 Task: Search round trip flight ticket for 5 adults, 1 child, 2 infants in seat and 1 infant on lap in business from Seattle/tacoma(seatac): Seattle-tacoma International Airport to Raleigh: Raleigh-durham International Airport on 8-5-2023 and return on 8-7-2023. Choice of flights is Emirates. Number of bags: 1 carry on bag. Price is upto 76000. Outbound departure time preference is 14:30.
Action: Mouse moved to (268, 269)
Screenshot: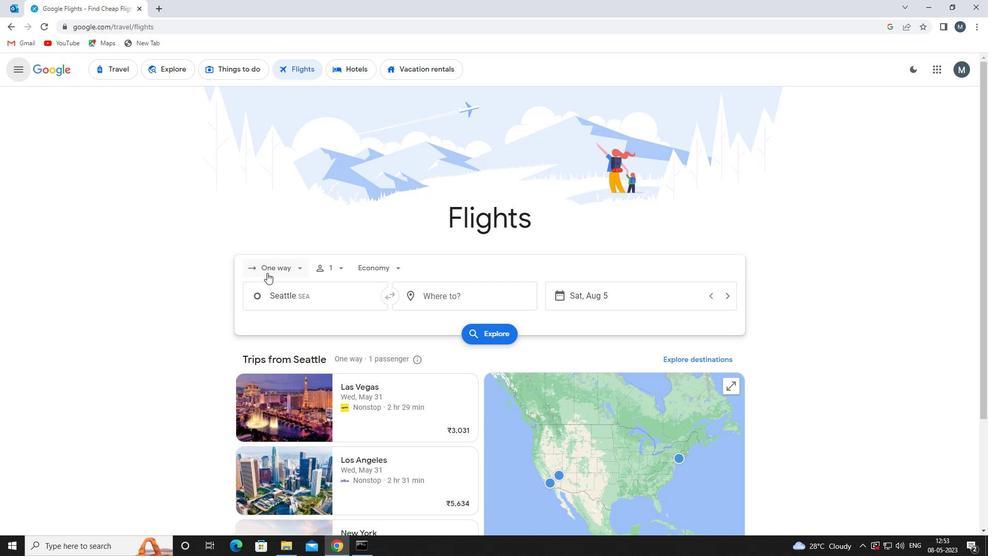 
Action: Mouse pressed left at (268, 269)
Screenshot: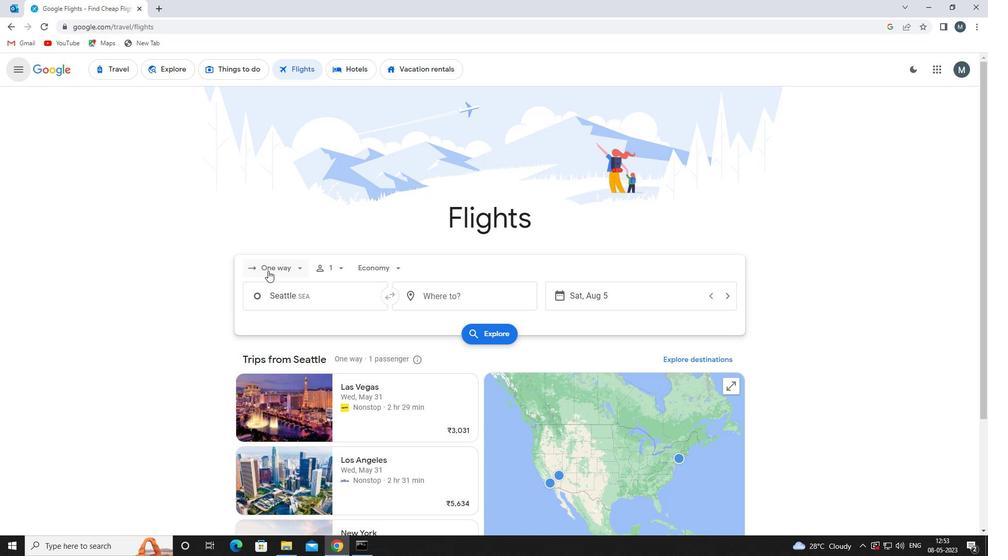 
Action: Mouse moved to (288, 289)
Screenshot: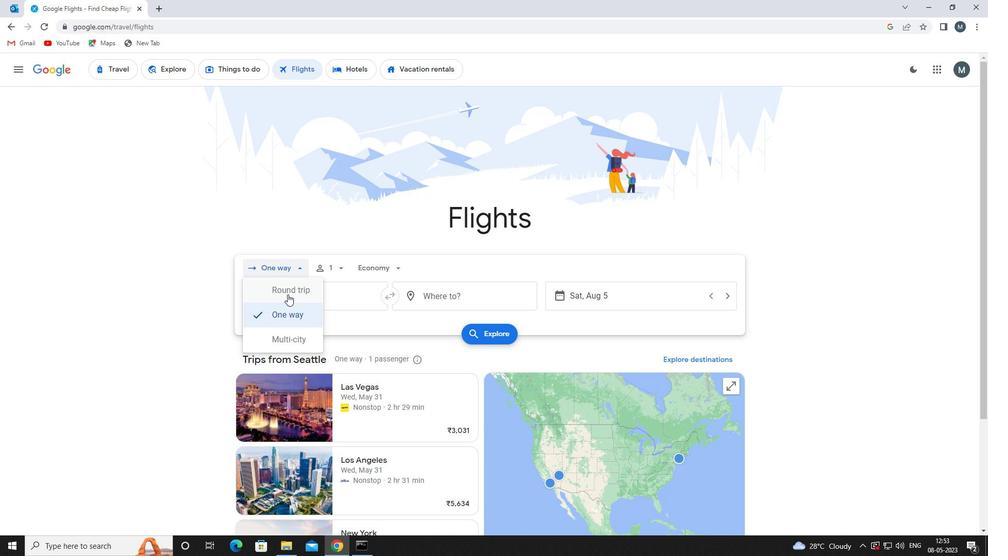 
Action: Mouse pressed left at (288, 289)
Screenshot: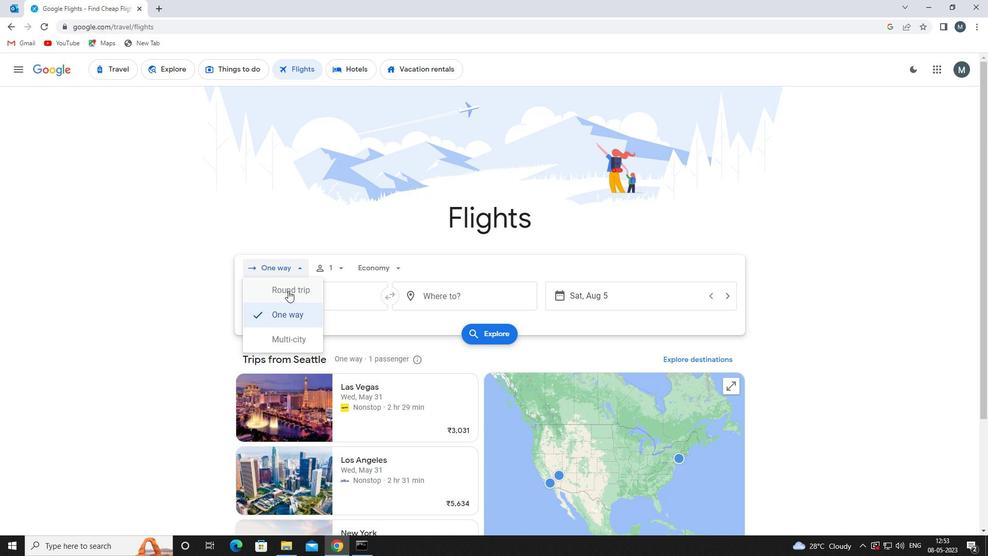 
Action: Mouse moved to (343, 265)
Screenshot: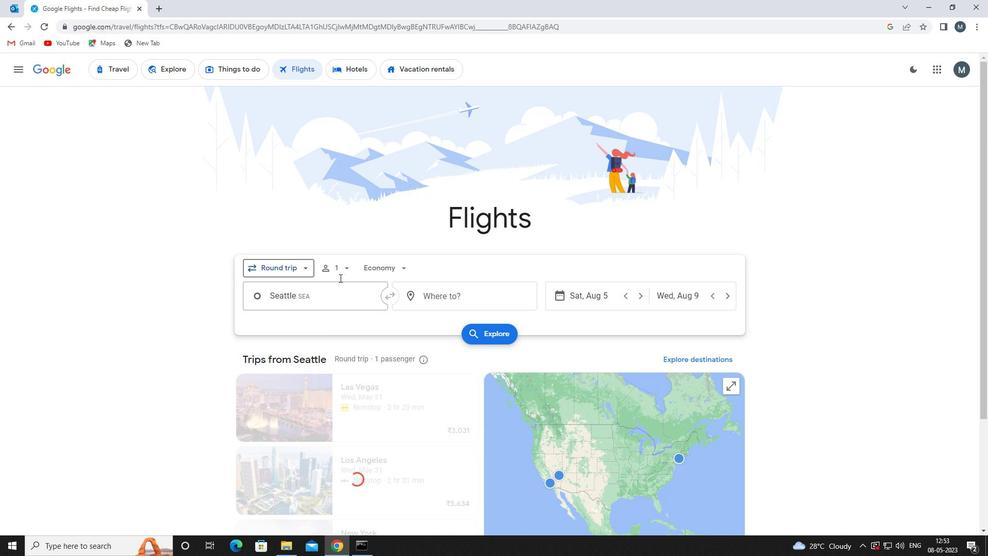 
Action: Mouse pressed left at (343, 265)
Screenshot: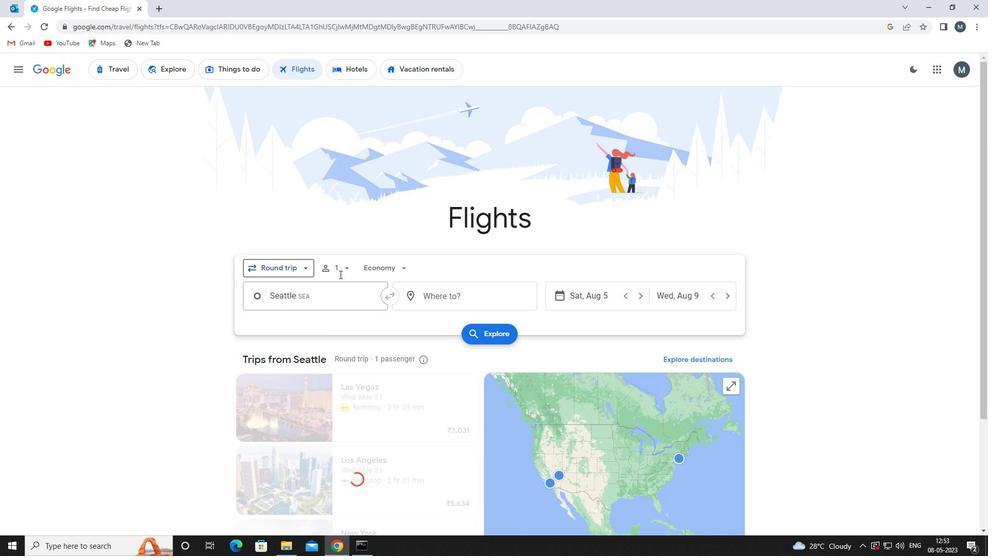 
Action: Mouse moved to (430, 296)
Screenshot: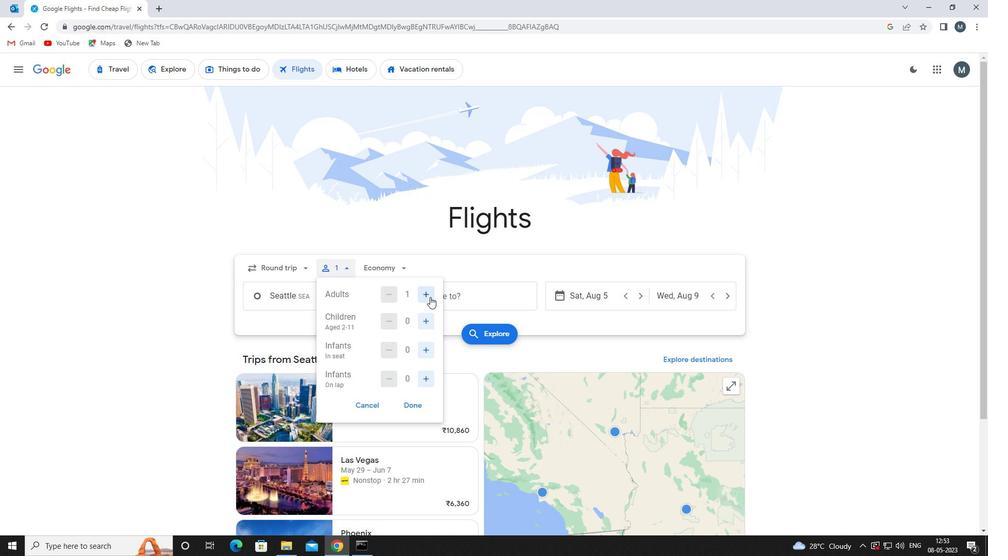 
Action: Mouse pressed left at (430, 296)
Screenshot: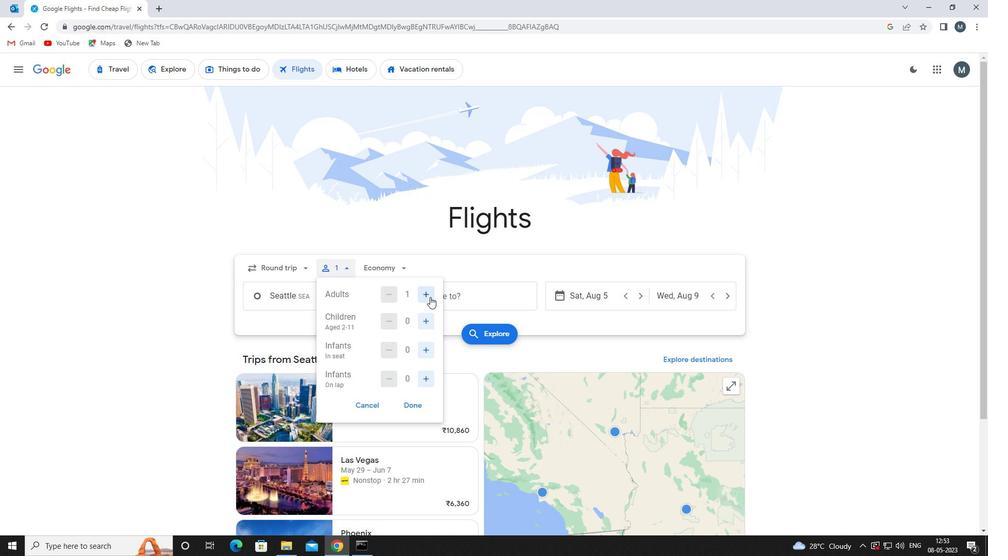 
Action: Mouse pressed left at (430, 296)
Screenshot: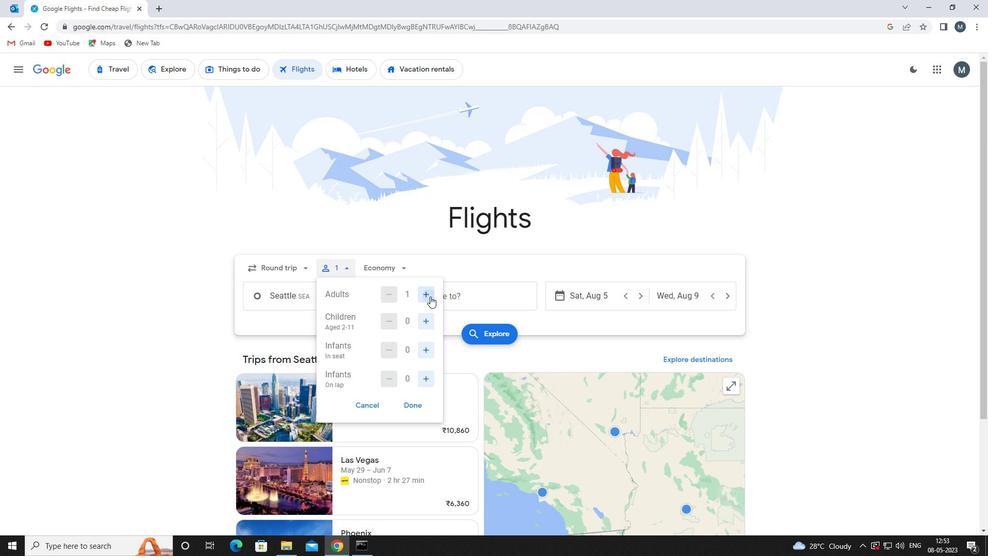 
Action: Mouse pressed left at (430, 296)
Screenshot: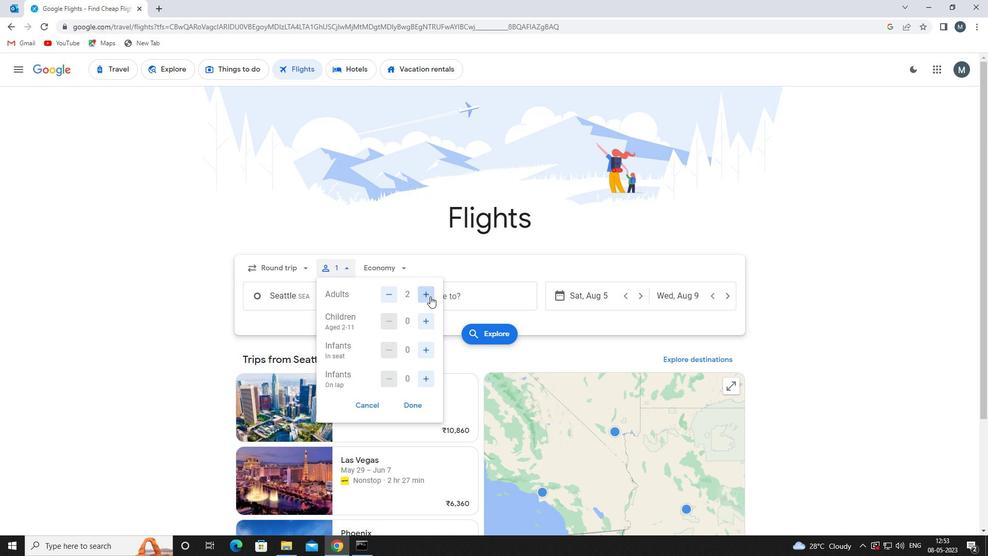 
Action: Mouse pressed left at (430, 296)
Screenshot: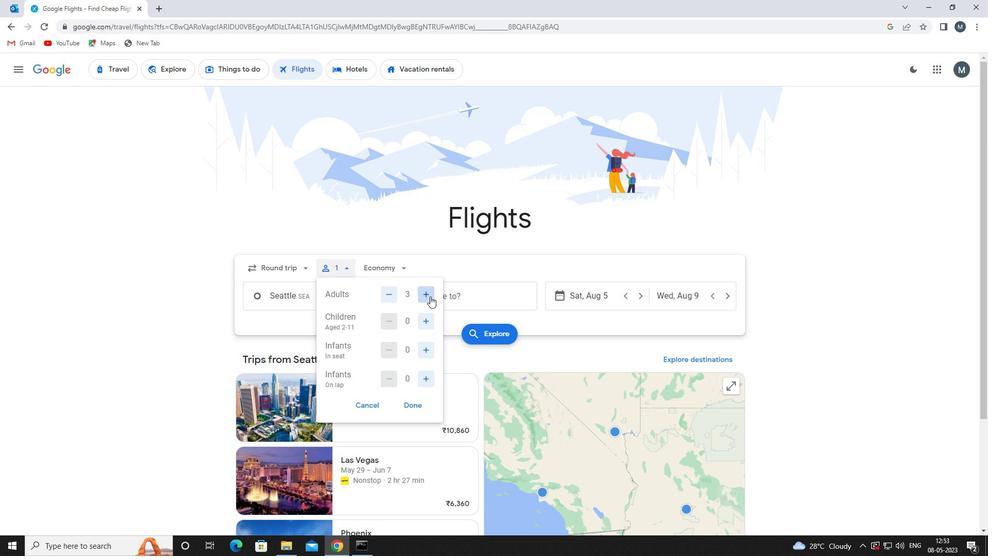 
Action: Mouse moved to (426, 322)
Screenshot: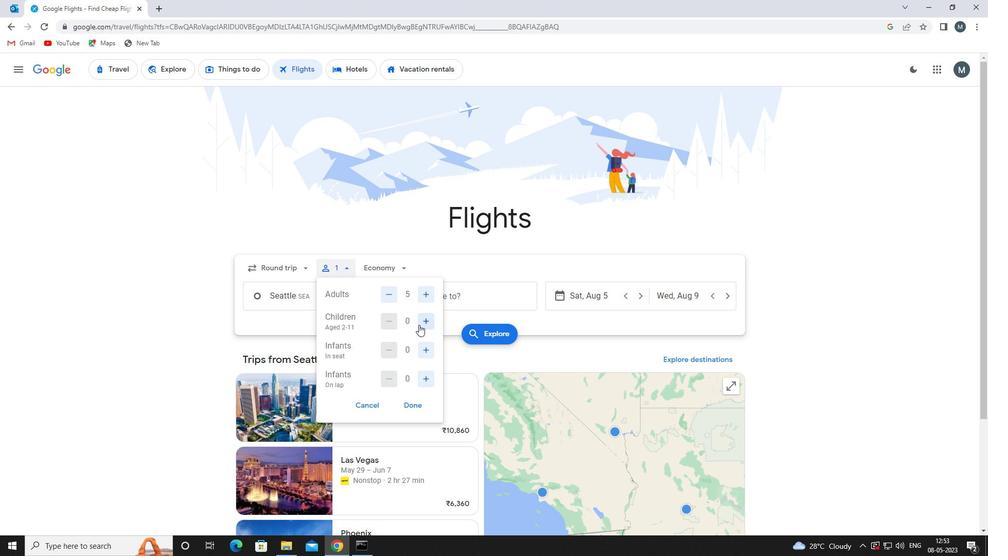 
Action: Mouse pressed left at (426, 322)
Screenshot: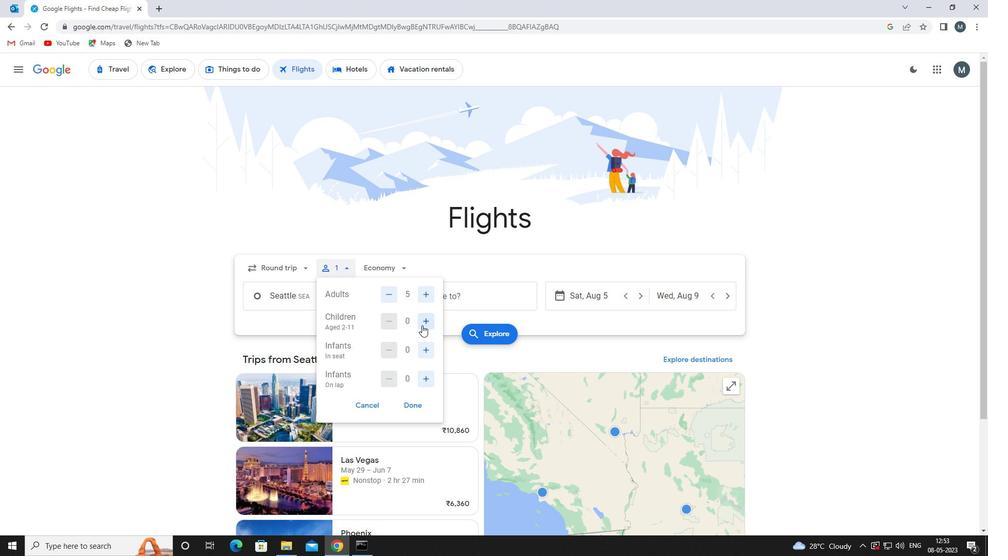 
Action: Mouse moved to (424, 344)
Screenshot: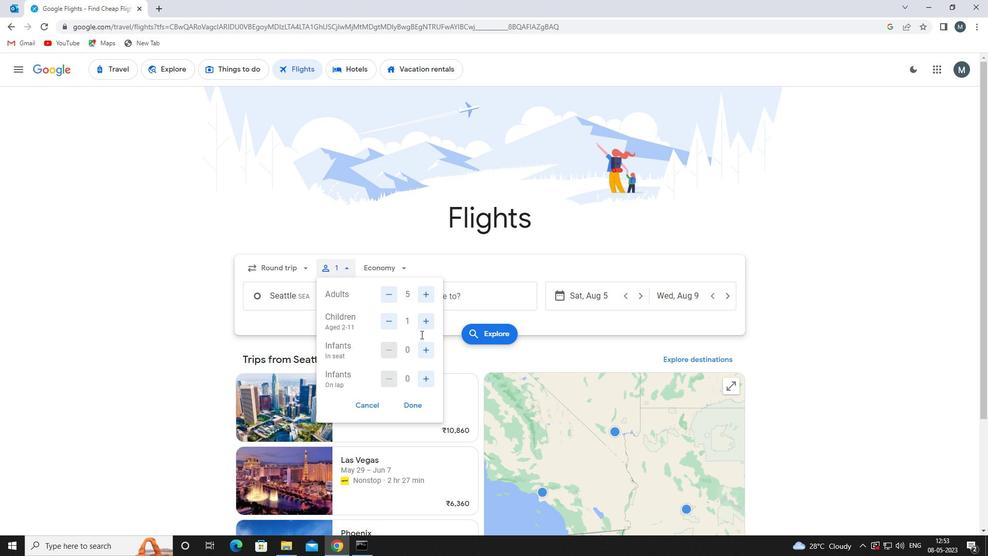 
Action: Mouse pressed left at (424, 344)
Screenshot: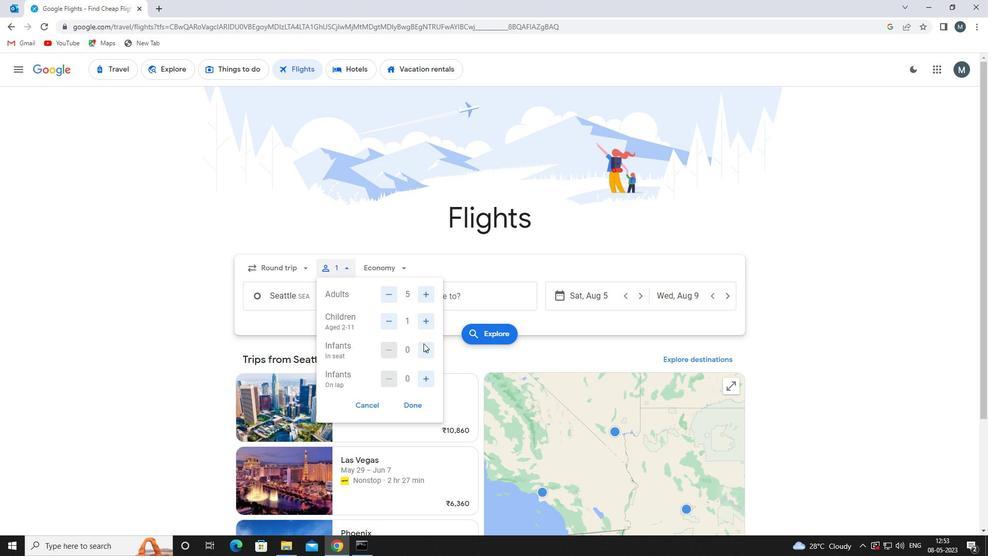 
Action: Mouse pressed left at (424, 344)
Screenshot: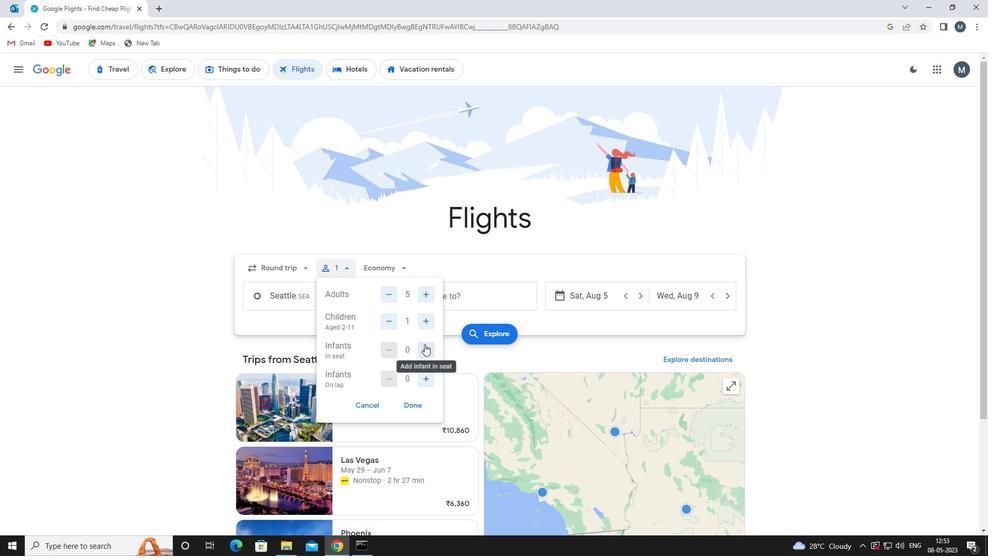 
Action: Mouse moved to (435, 377)
Screenshot: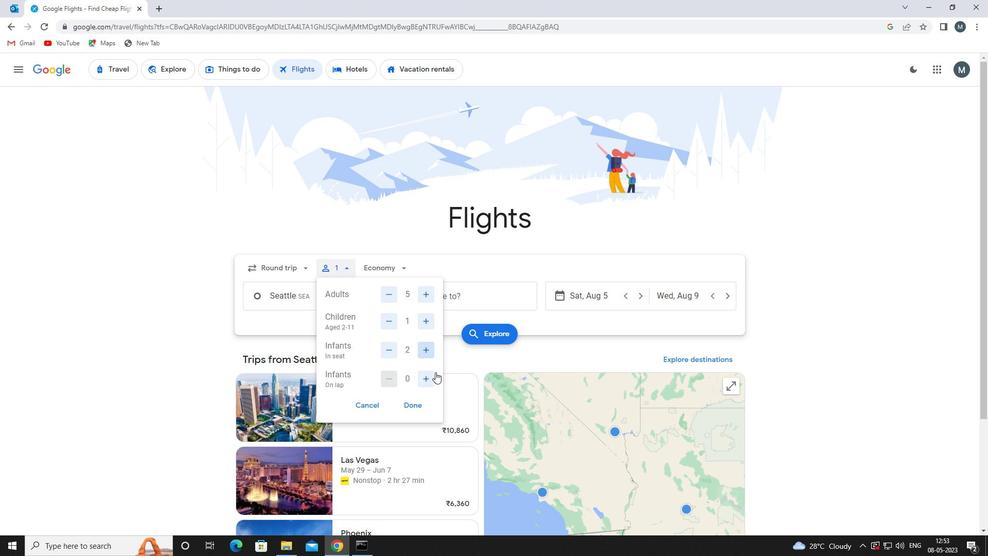 
Action: Mouse pressed left at (435, 377)
Screenshot: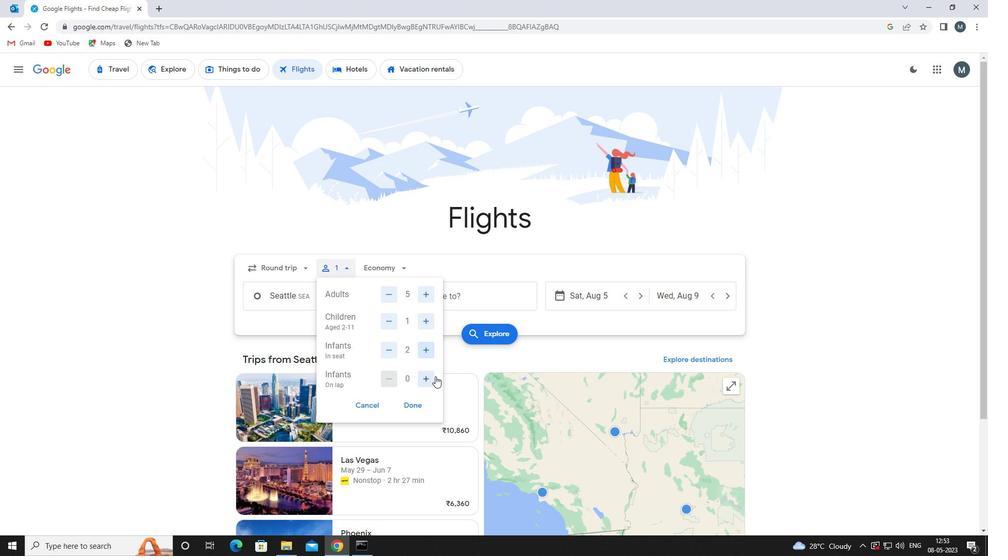 
Action: Mouse moved to (418, 407)
Screenshot: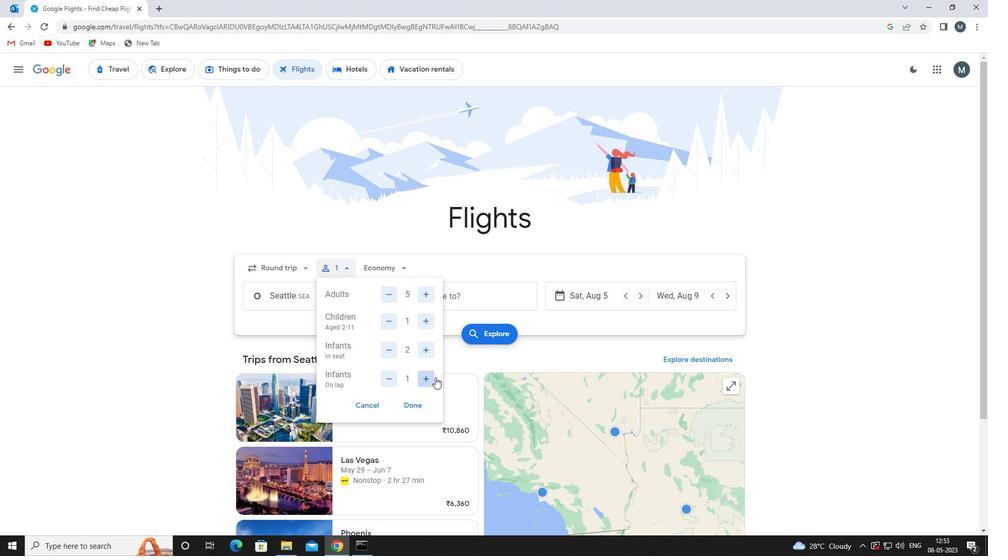 
Action: Mouse pressed left at (418, 407)
Screenshot: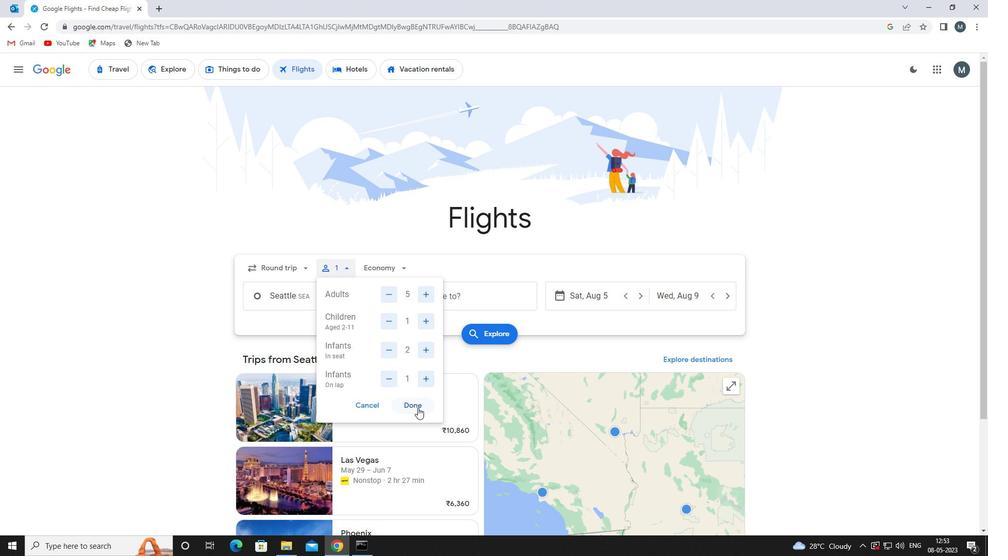 
Action: Mouse moved to (393, 267)
Screenshot: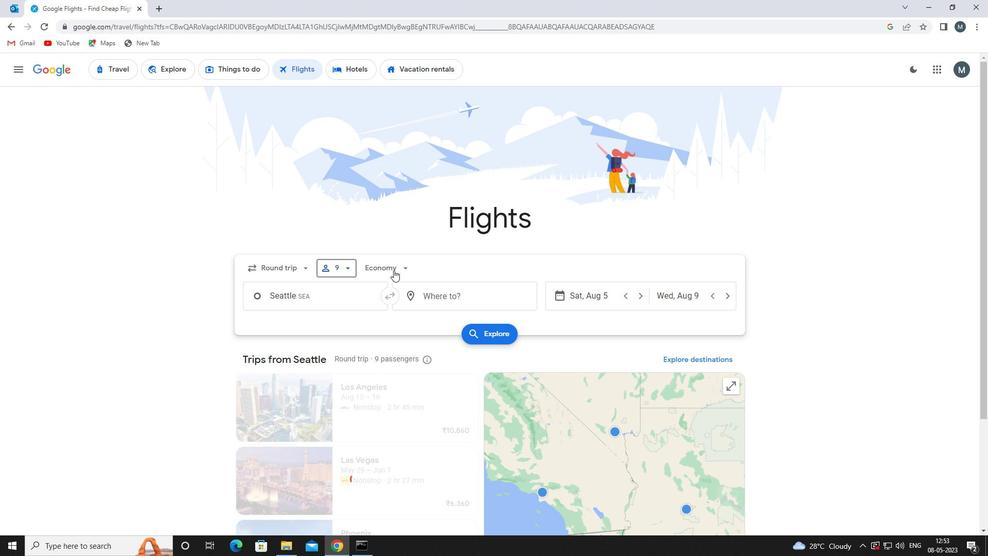 
Action: Mouse pressed left at (393, 267)
Screenshot: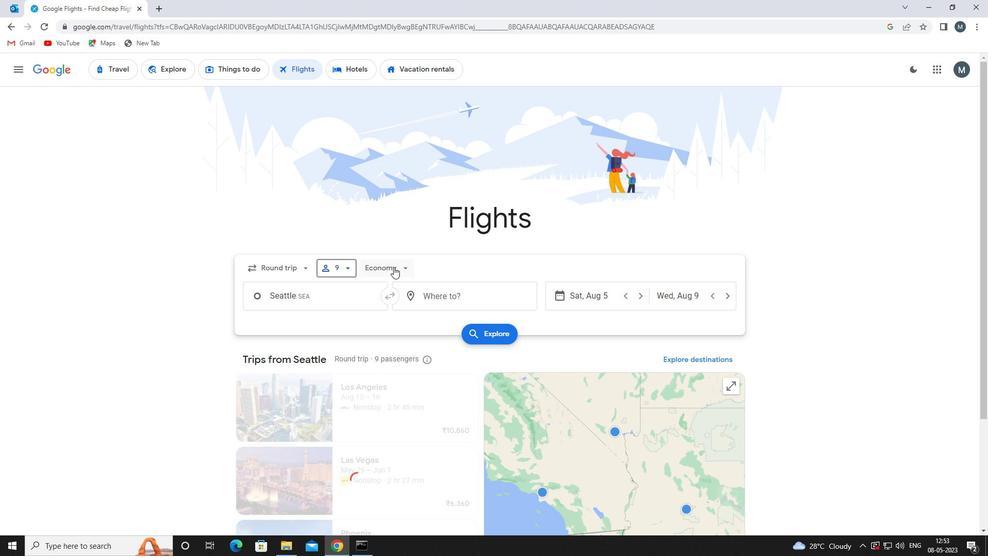 
Action: Mouse moved to (409, 338)
Screenshot: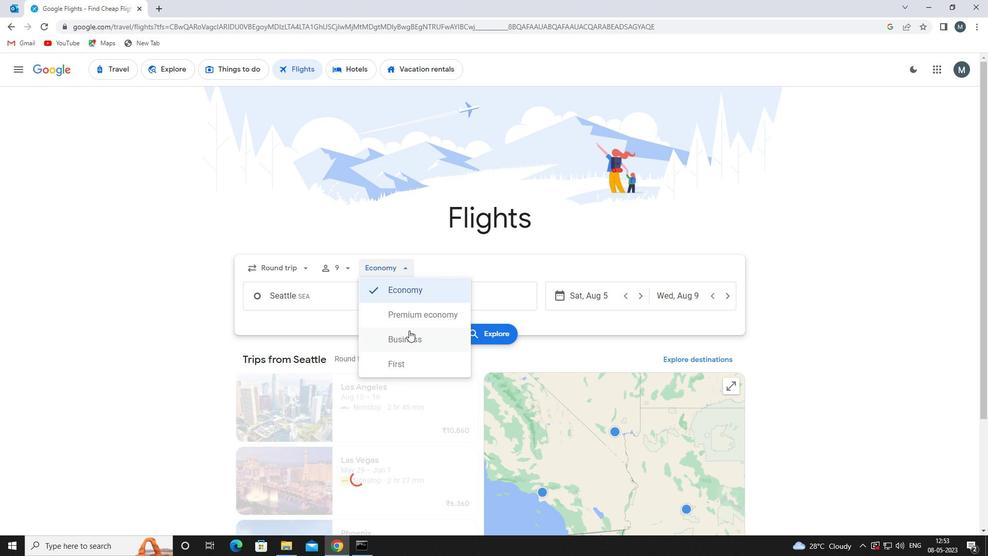 
Action: Mouse pressed left at (409, 338)
Screenshot: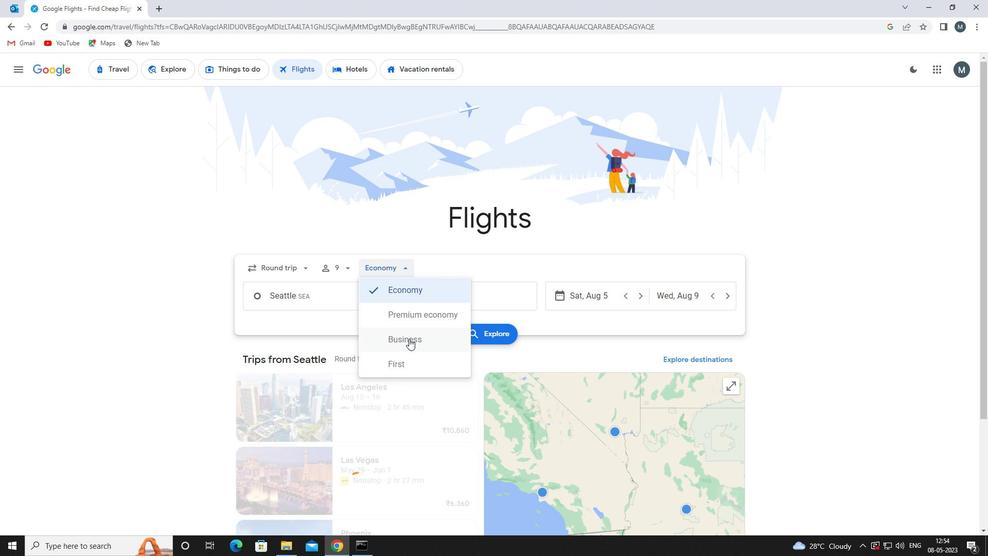 
Action: Mouse moved to (331, 300)
Screenshot: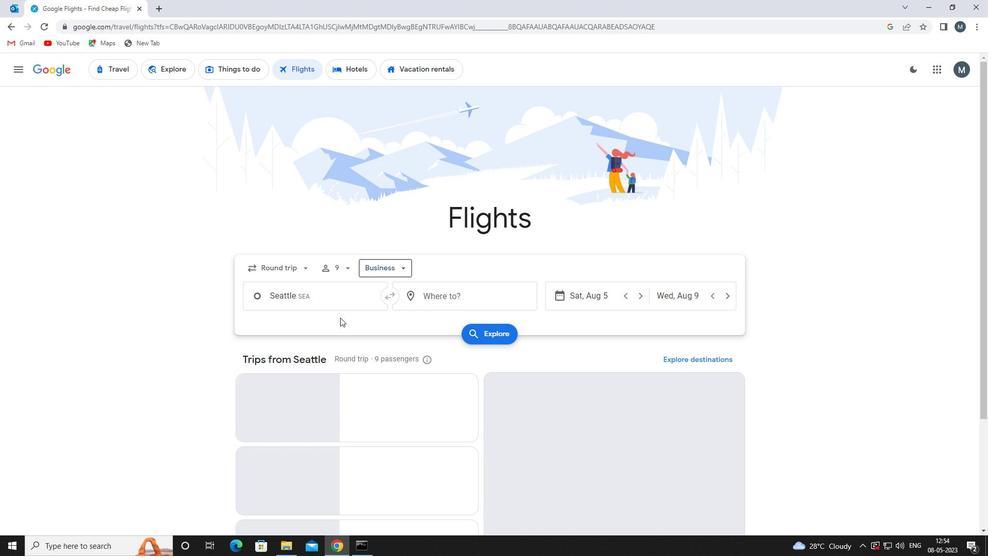
Action: Mouse pressed left at (331, 300)
Screenshot: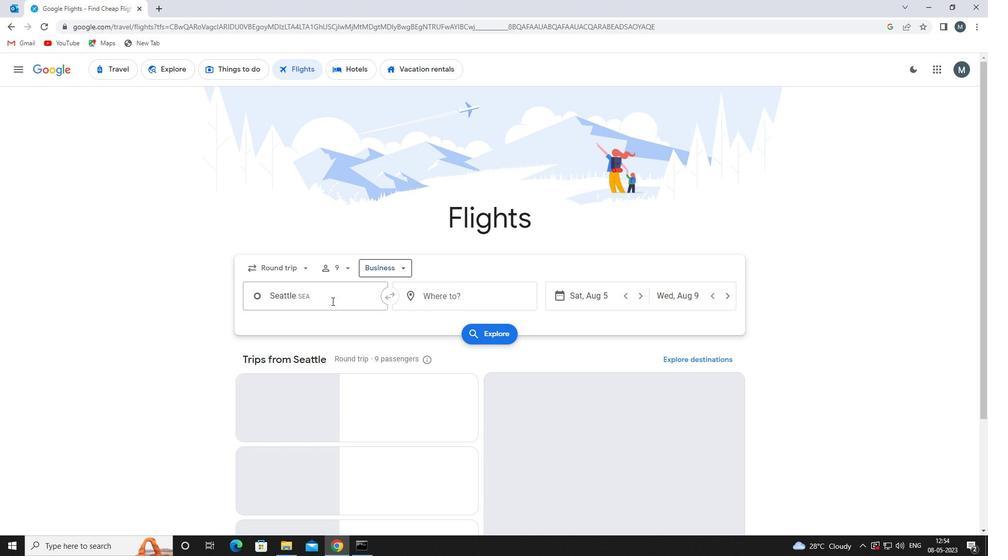 
Action: Mouse moved to (349, 350)
Screenshot: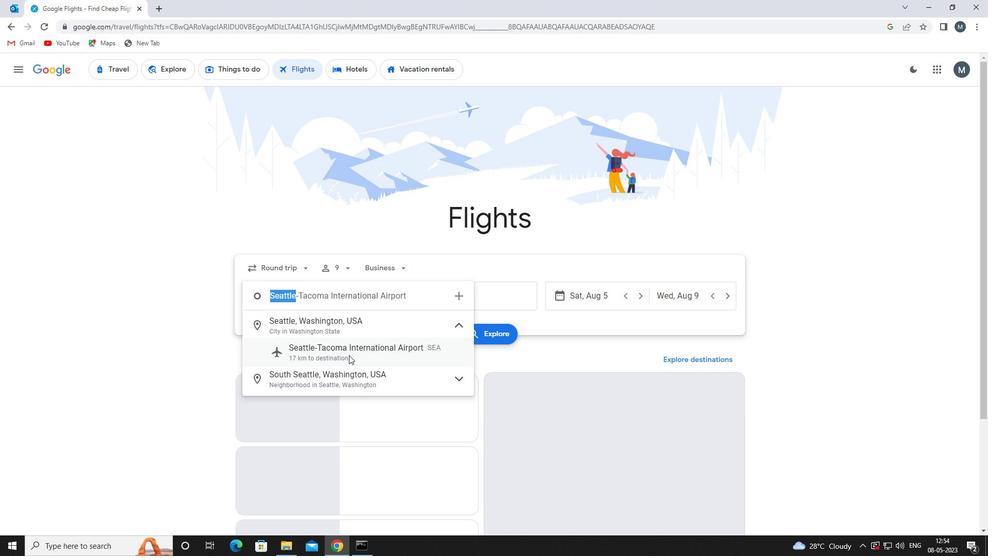 
Action: Mouse pressed left at (349, 350)
Screenshot: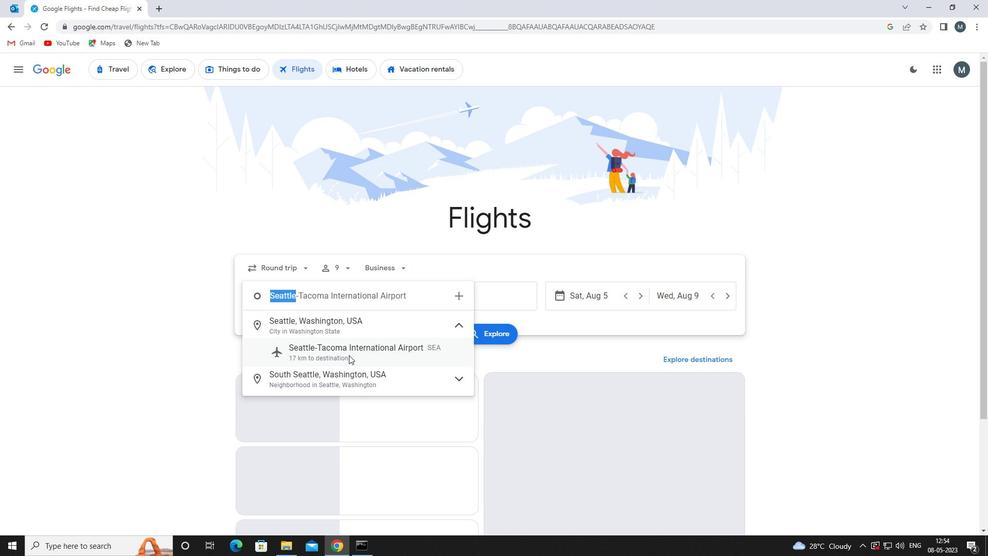 
Action: Mouse moved to (442, 299)
Screenshot: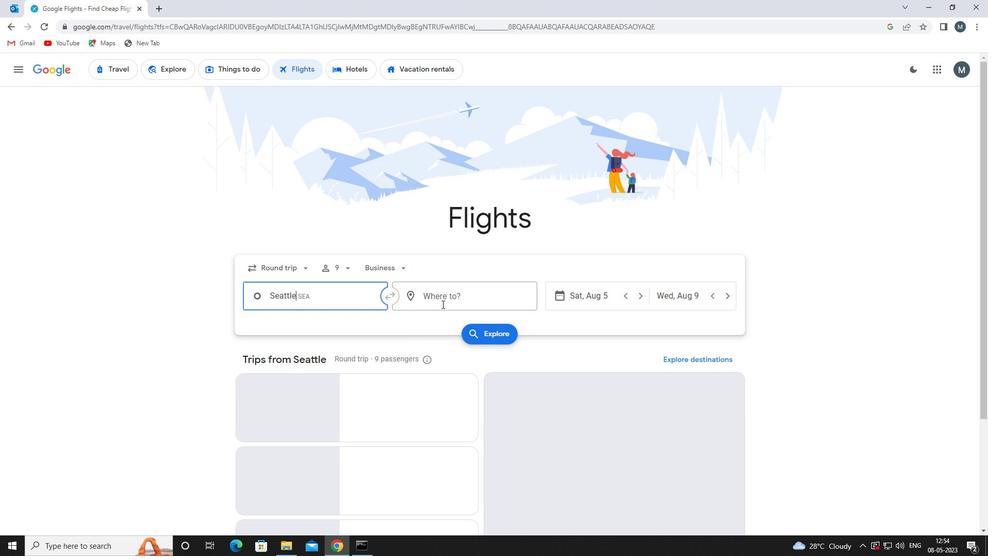 
Action: Mouse pressed left at (442, 299)
Screenshot: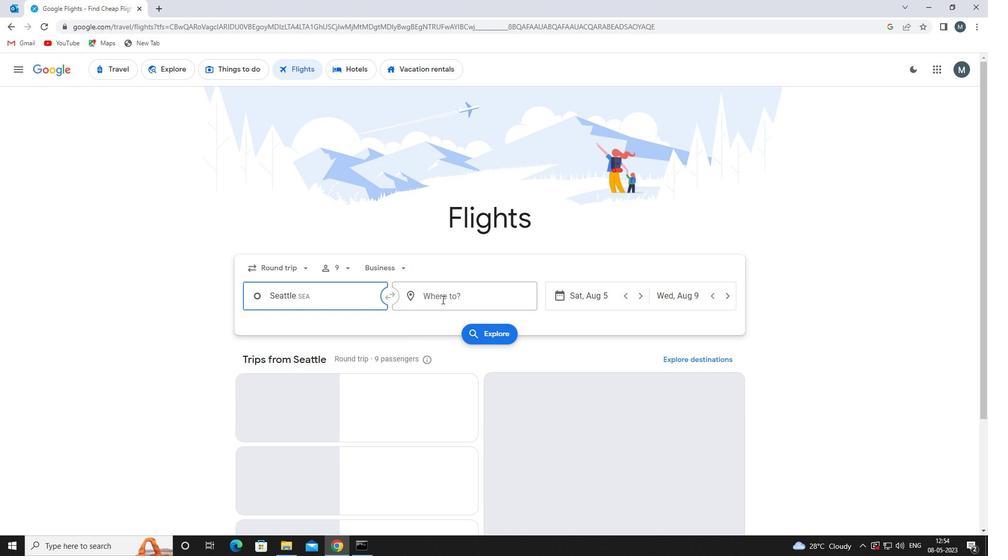 
Action: Key pressed rdu
Screenshot: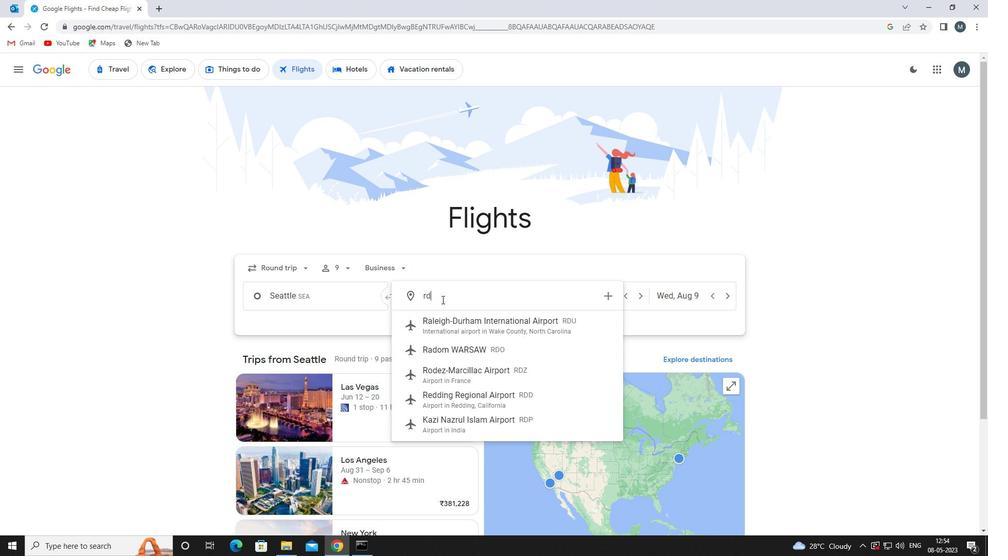 
Action: Mouse moved to (459, 328)
Screenshot: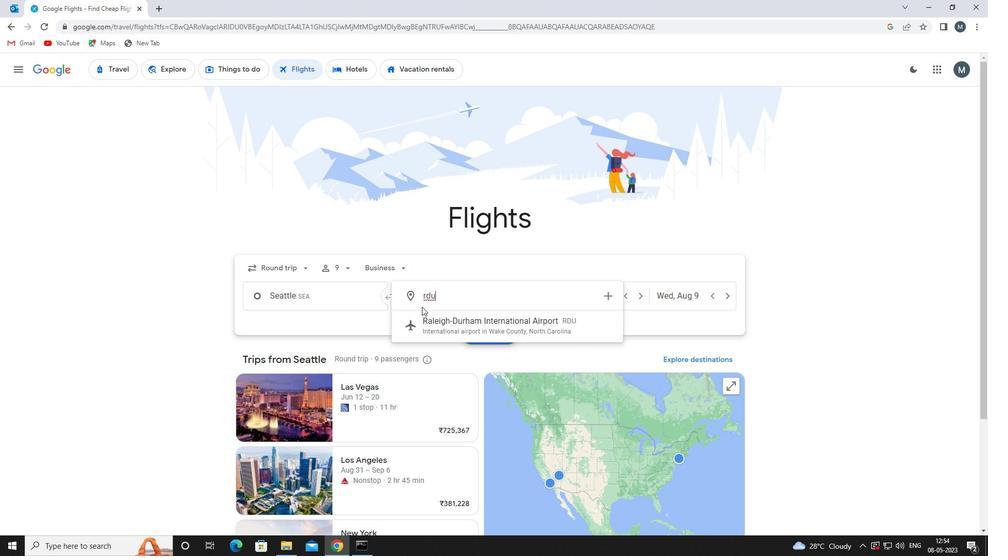 
Action: Mouse pressed left at (459, 328)
Screenshot: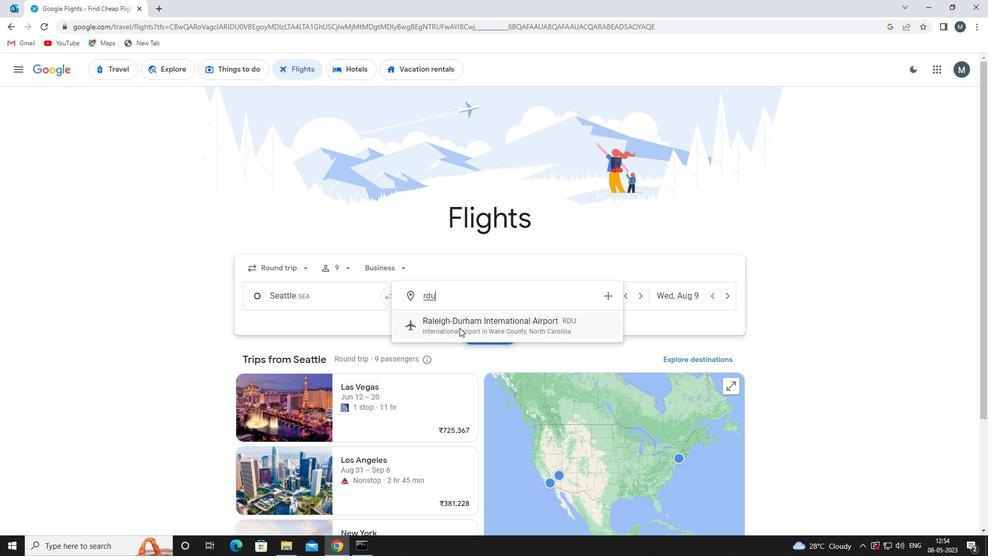 
Action: Mouse moved to (577, 296)
Screenshot: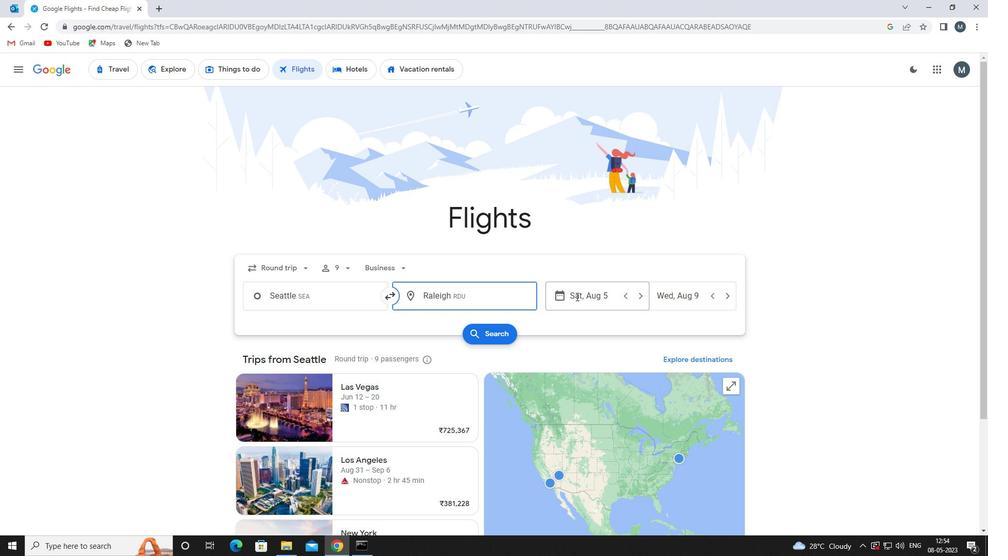 
Action: Mouse pressed left at (577, 296)
Screenshot: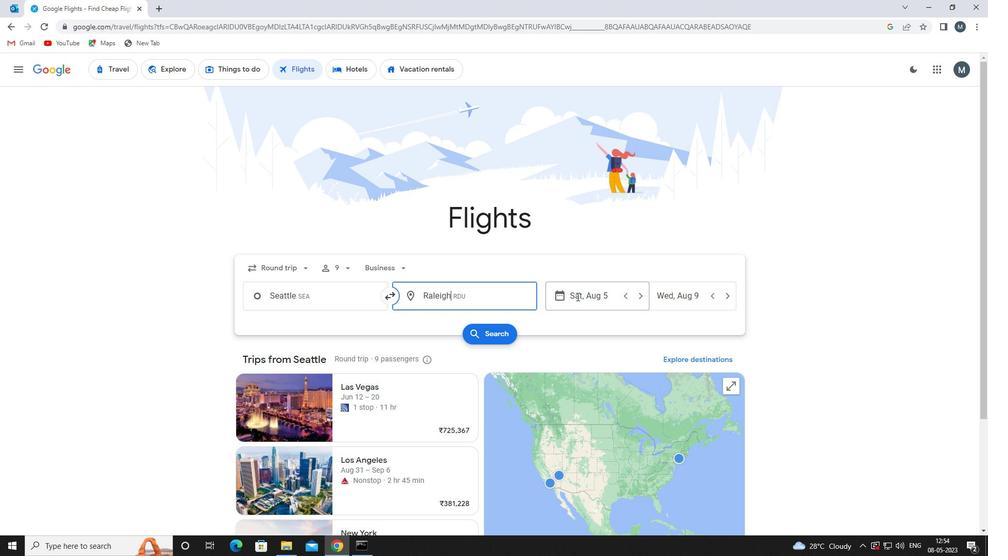 
Action: Mouse moved to (522, 349)
Screenshot: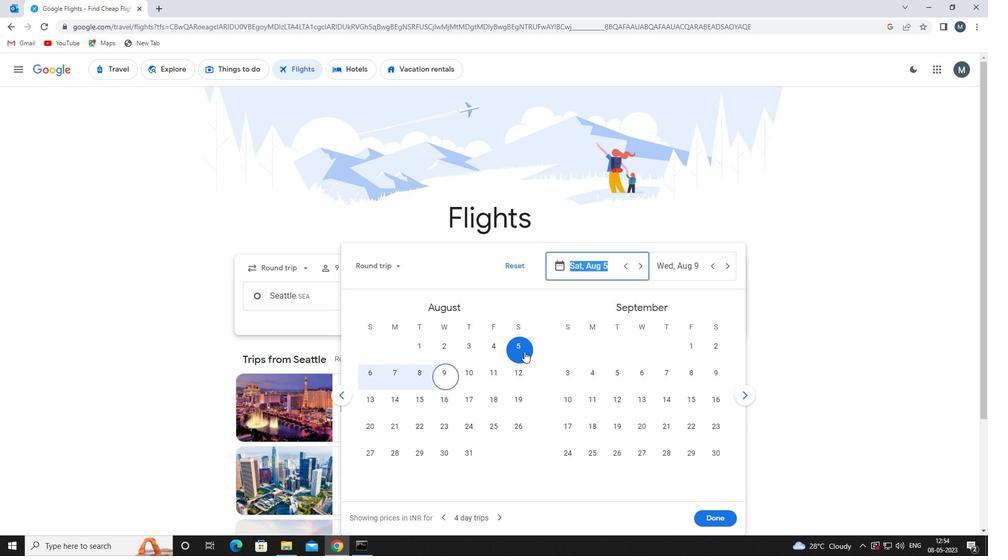 
Action: Mouse pressed left at (522, 349)
Screenshot: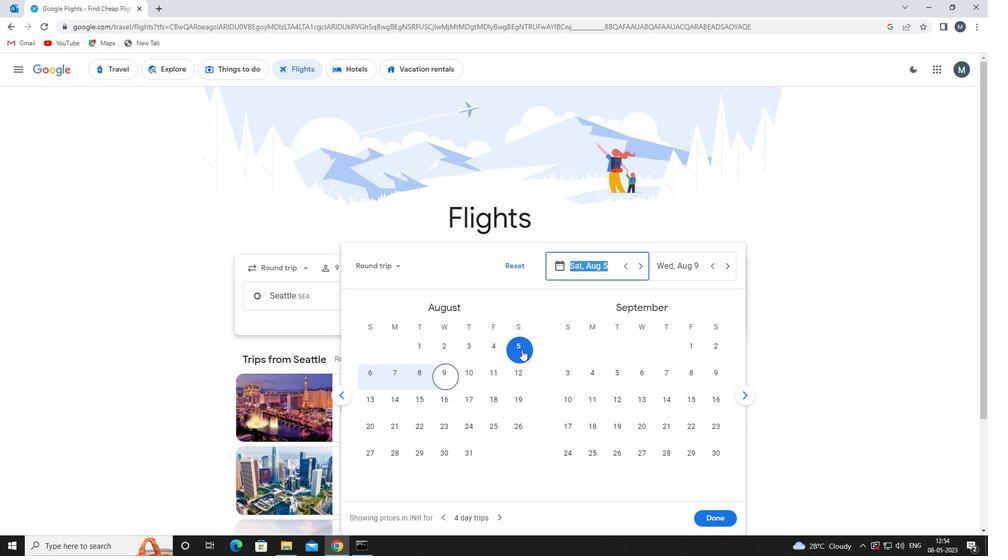 
Action: Mouse moved to (392, 373)
Screenshot: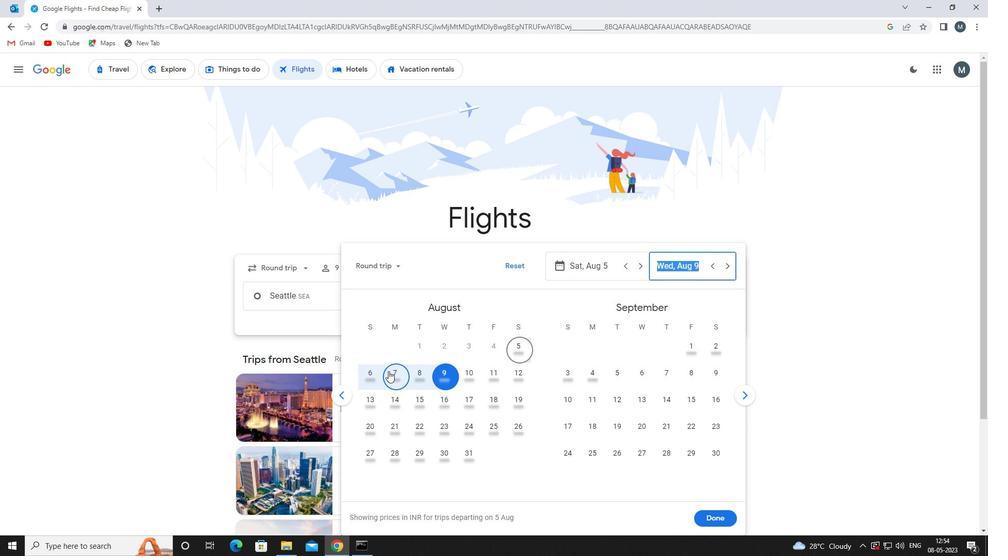 
Action: Mouse pressed left at (392, 373)
Screenshot: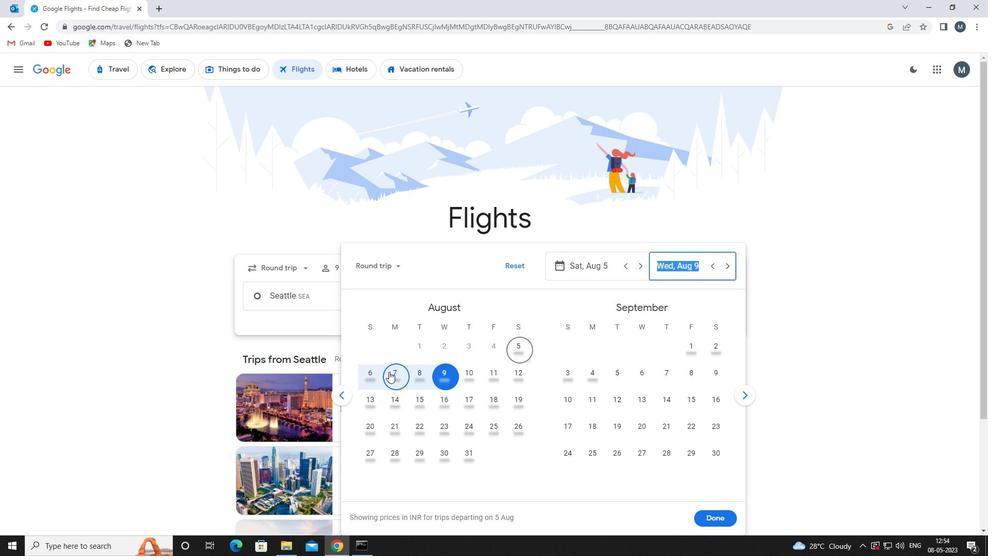 
Action: Mouse moved to (711, 512)
Screenshot: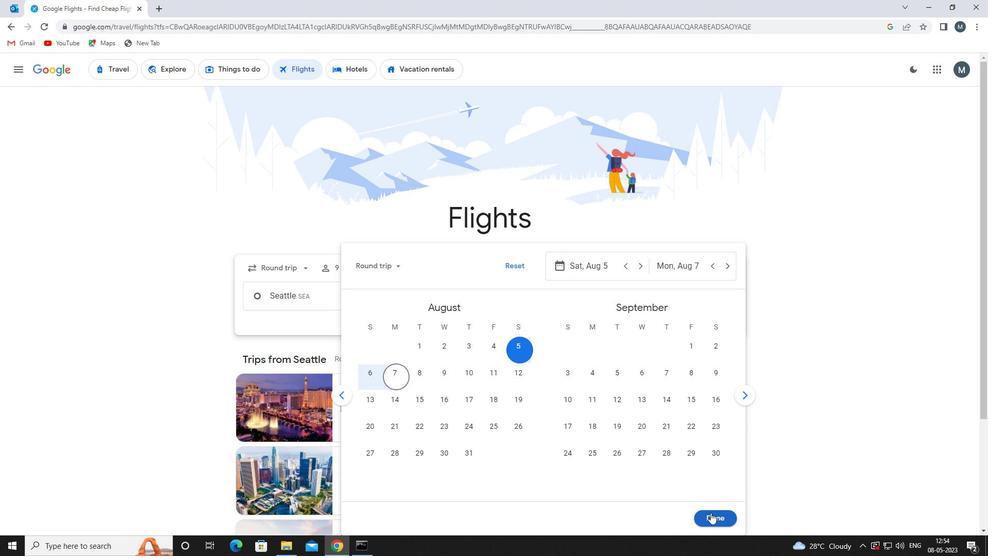 
Action: Mouse pressed left at (711, 512)
Screenshot: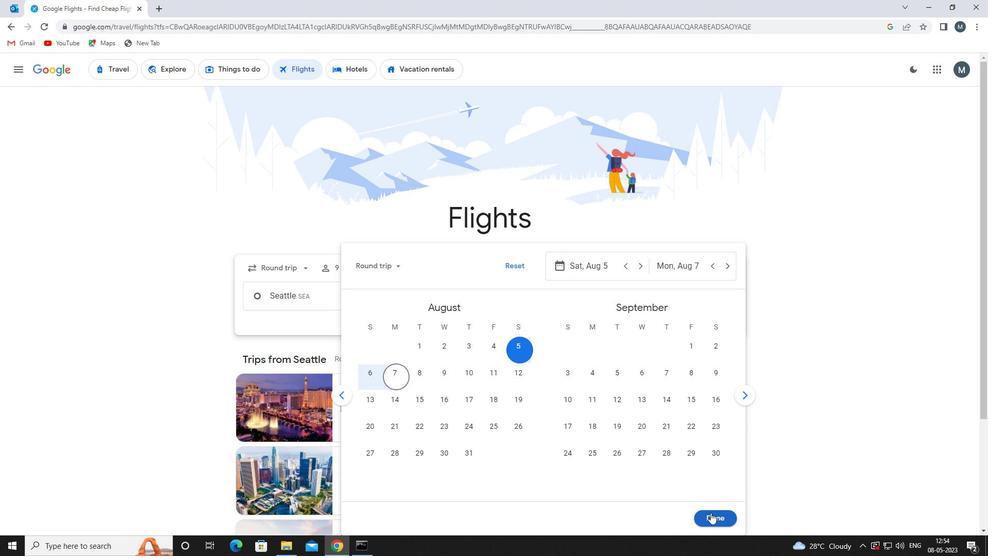 
Action: Mouse moved to (493, 334)
Screenshot: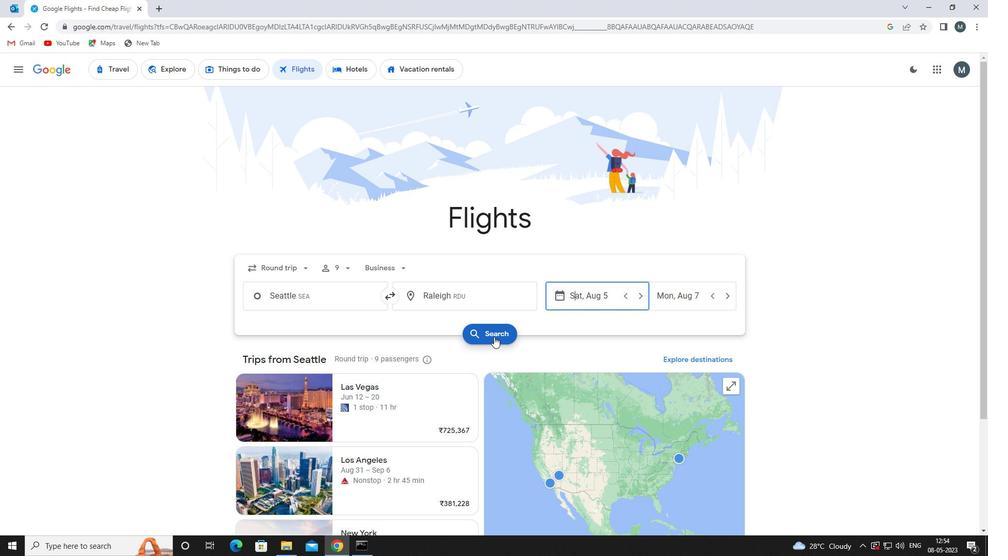 
Action: Mouse pressed left at (493, 334)
Screenshot: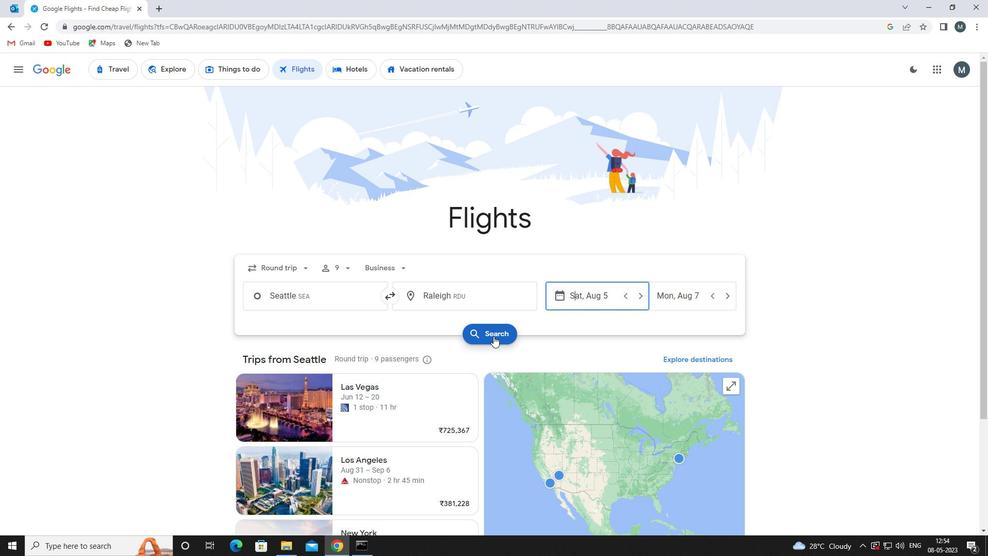 
Action: Mouse moved to (261, 158)
Screenshot: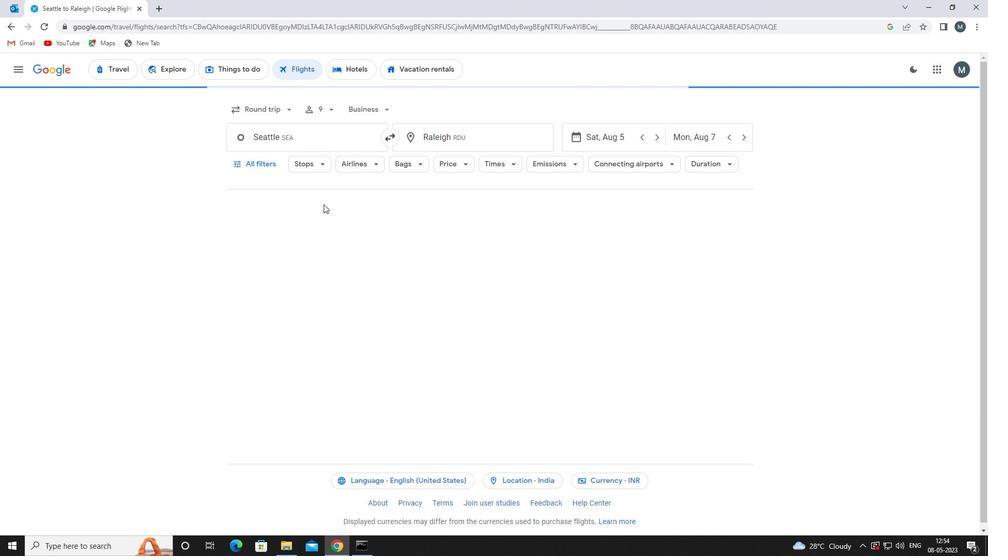 
Action: Mouse pressed left at (261, 158)
Screenshot: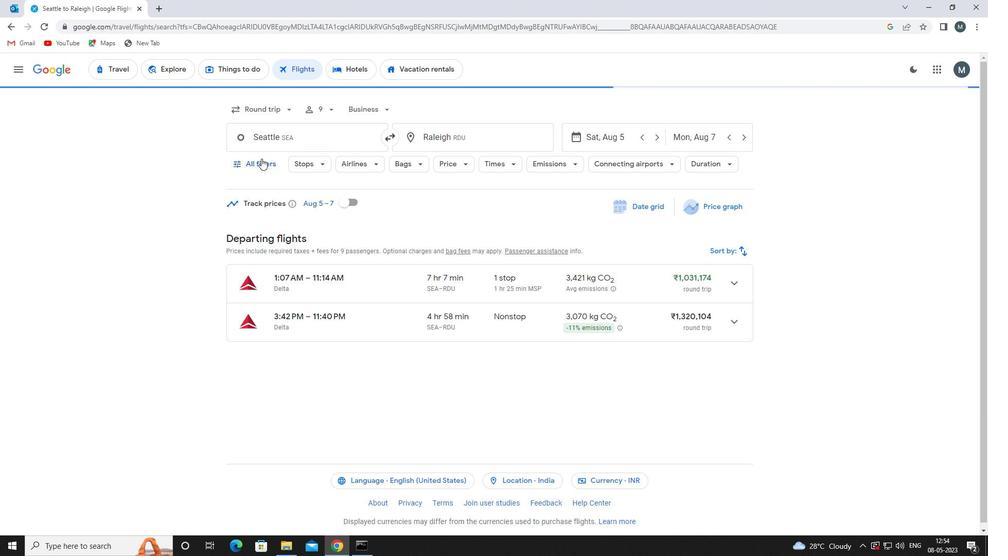 
Action: Mouse moved to (307, 249)
Screenshot: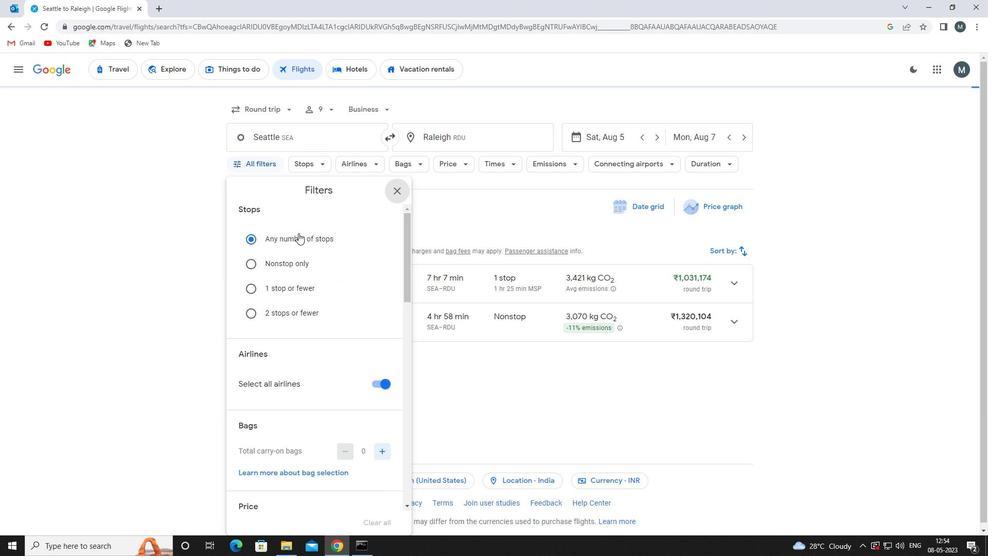 
Action: Mouse scrolled (307, 248) with delta (0, 0)
Screenshot: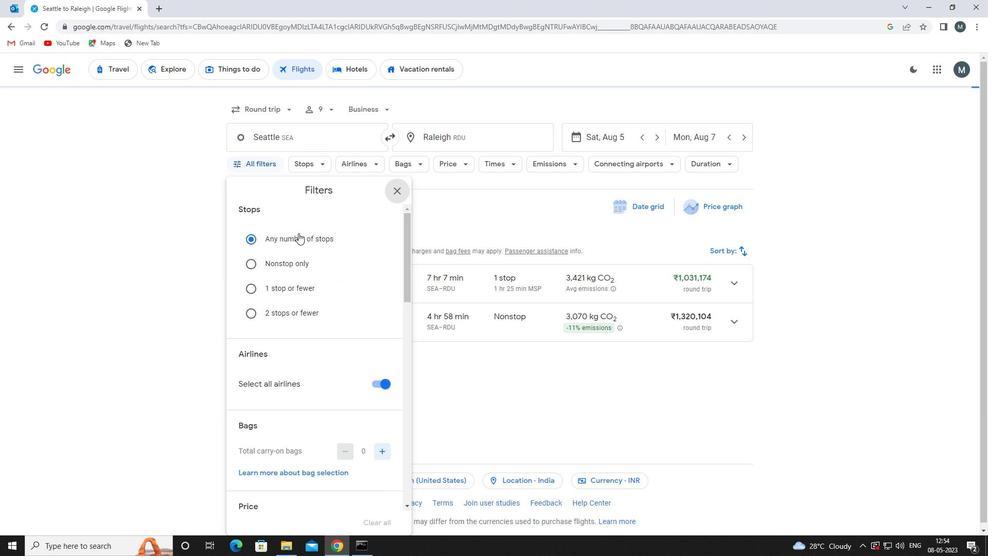 
Action: Mouse moved to (307, 253)
Screenshot: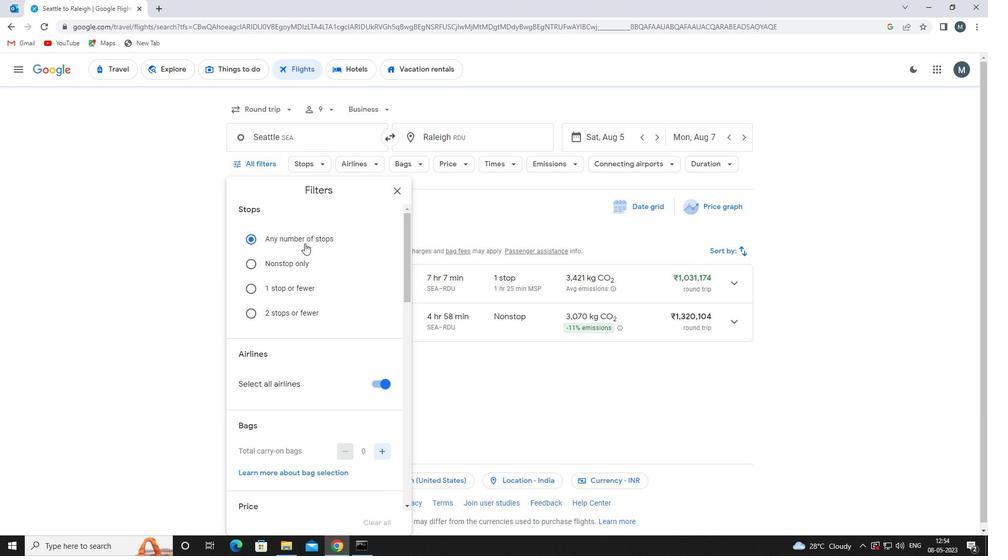 
Action: Mouse scrolled (307, 253) with delta (0, 0)
Screenshot: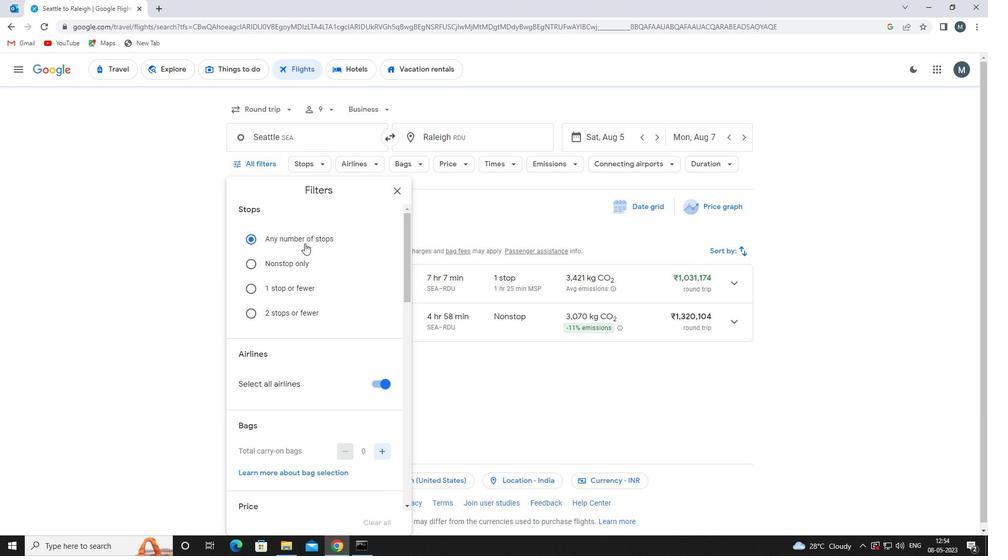 
Action: Mouse moved to (385, 283)
Screenshot: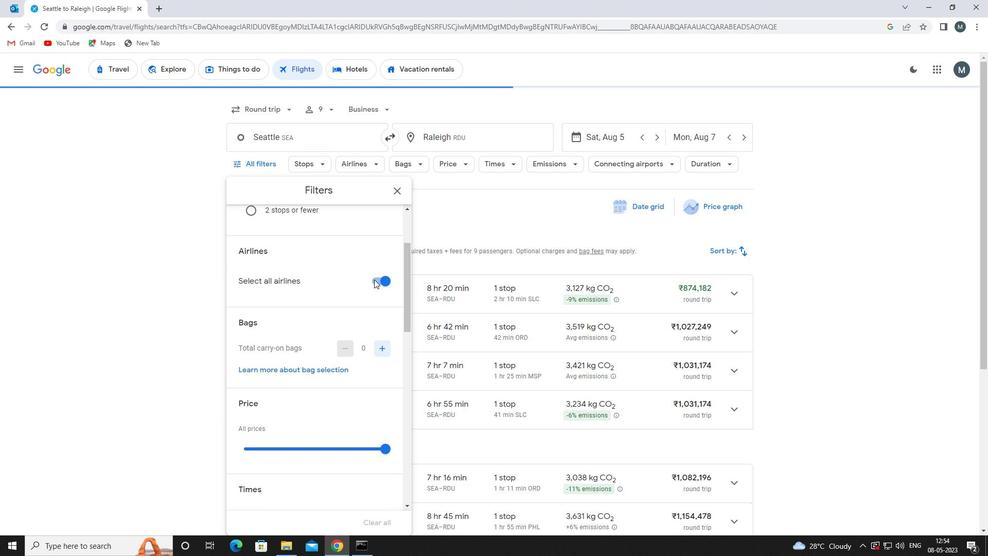 
Action: Mouse pressed left at (385, 283)
Screenshot: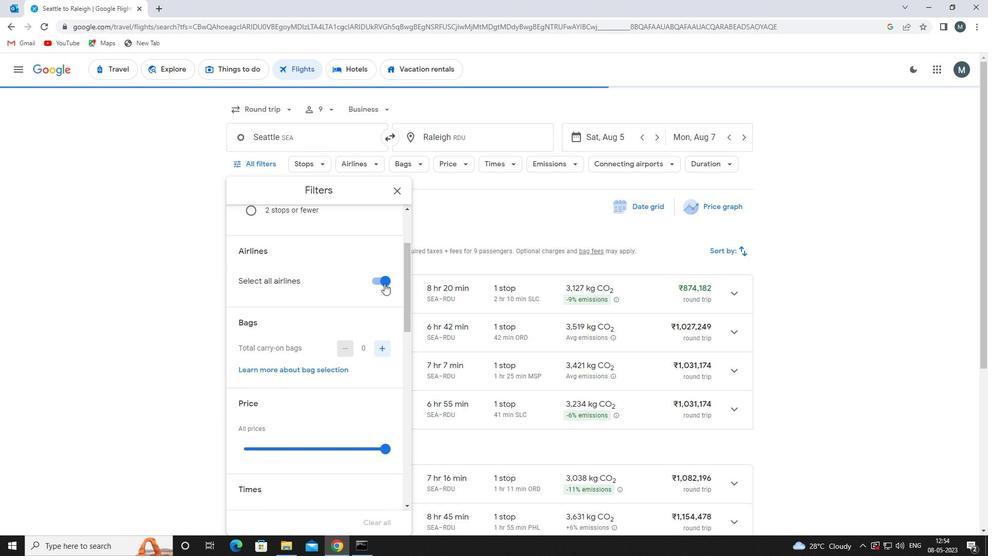 
Action: Mouse moved to (352, 285)
Screenshot: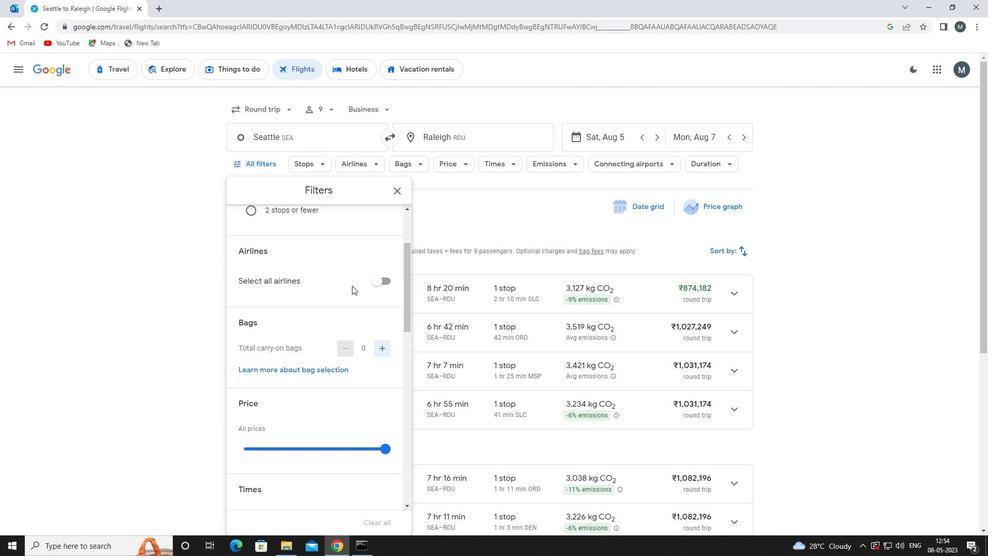 
Action: Mouse scrolled (352, 285) with delta (0, 0)
Screenshot: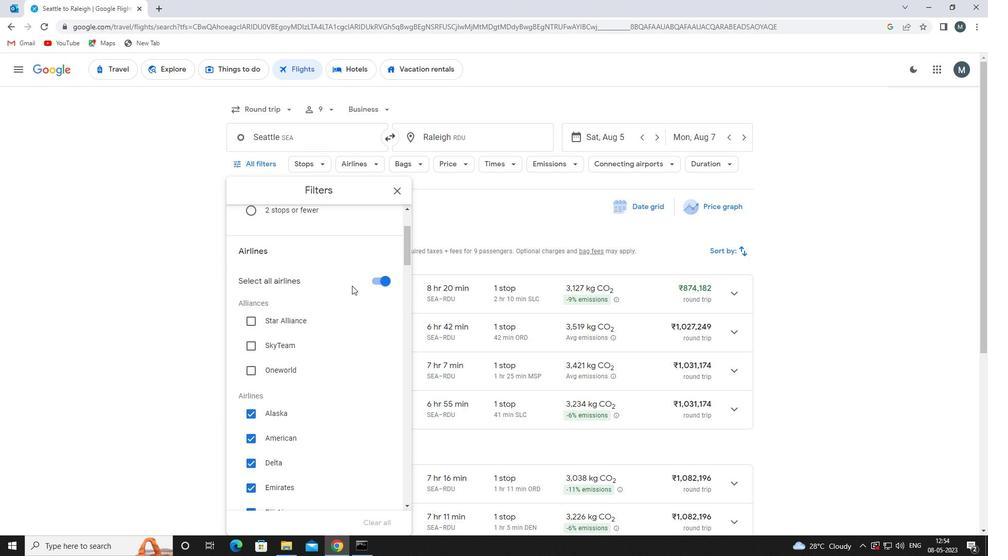 
Action: Mouse moved to (351, 286)
Screenshot: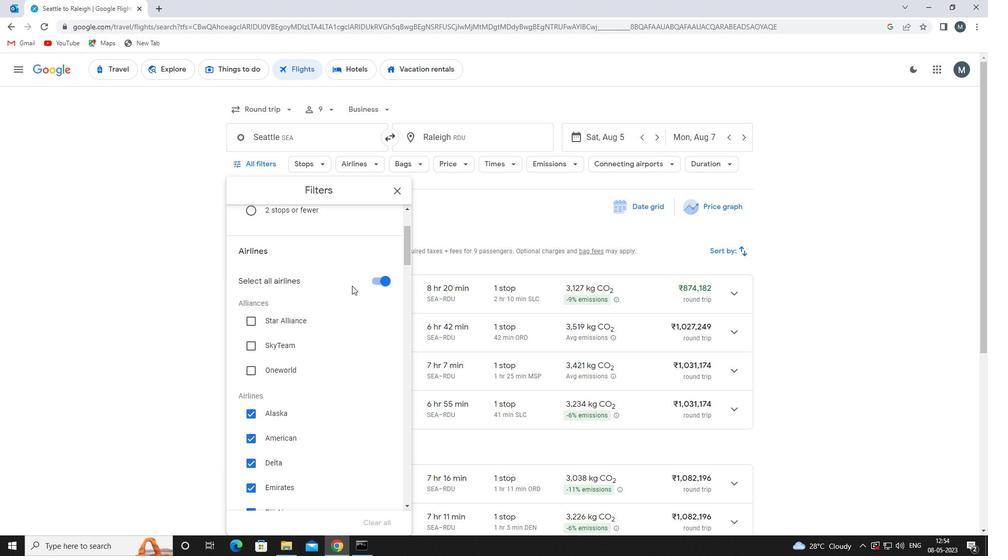 
Action: Mouse scrolled (351, 286) with delta (0, 0)
Screenshot: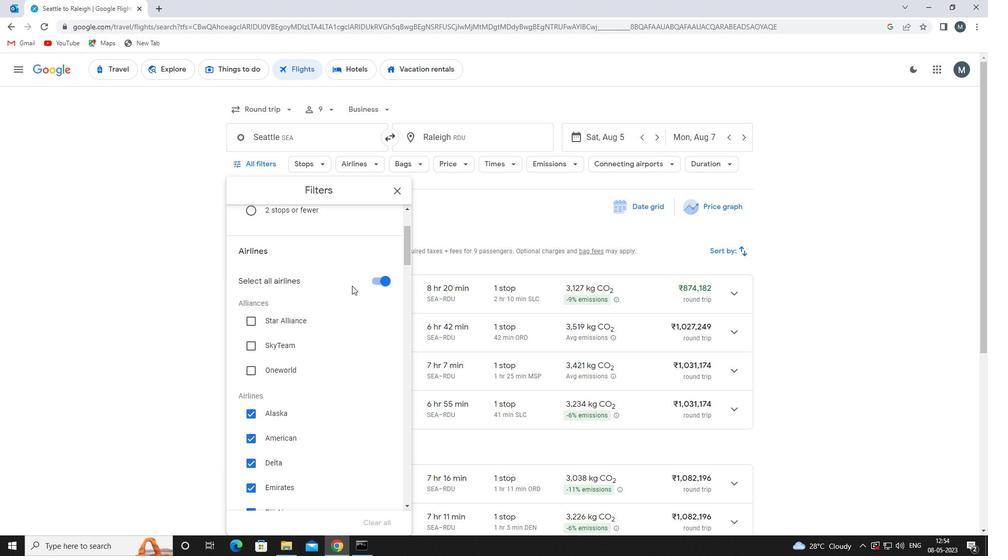 
Action: Mouse moved to (364, 251)
Screenshot: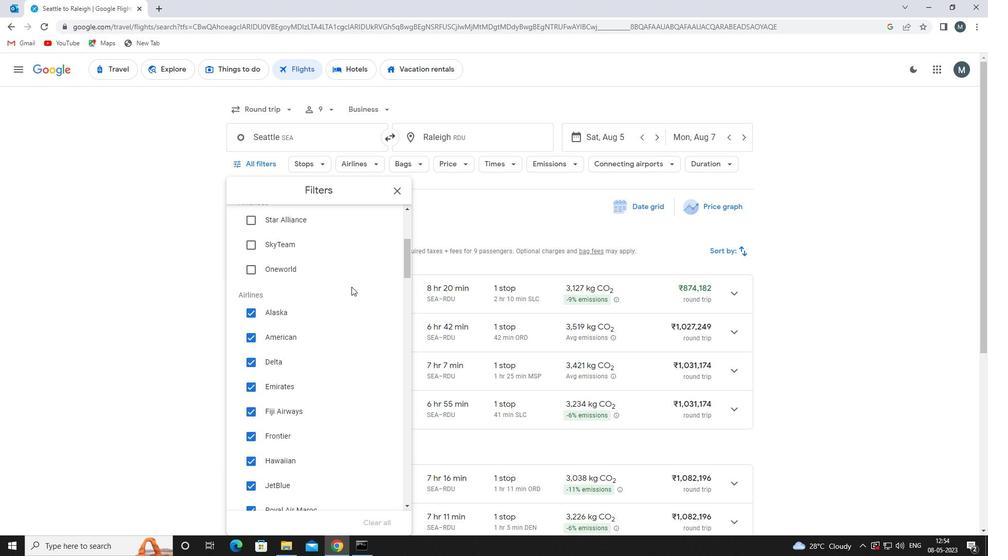 
Action: Mouse scrolled (364, 252) with delta (0, 0)
Screenshot: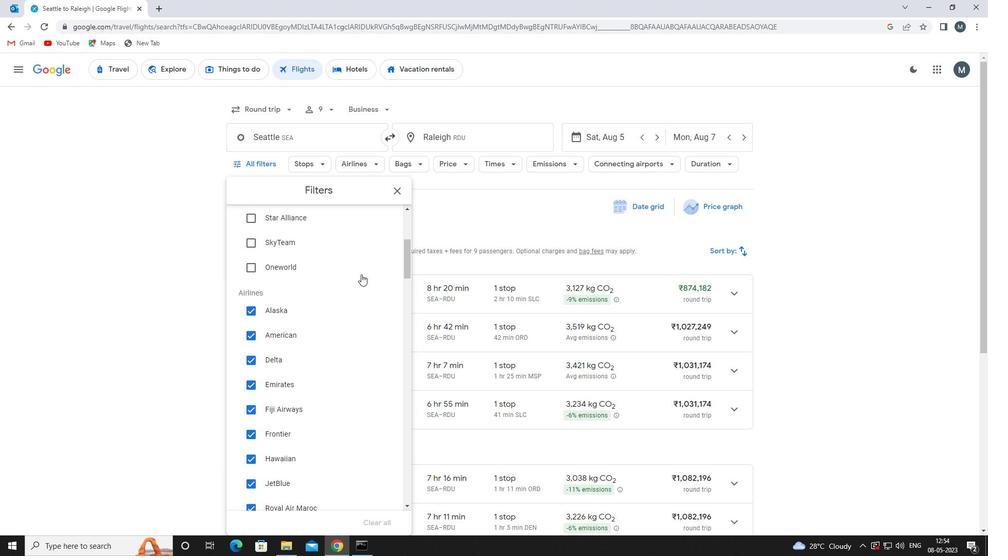
Action: Mouse scrolled (364, 252) with delta (0, 0)
Screenshot: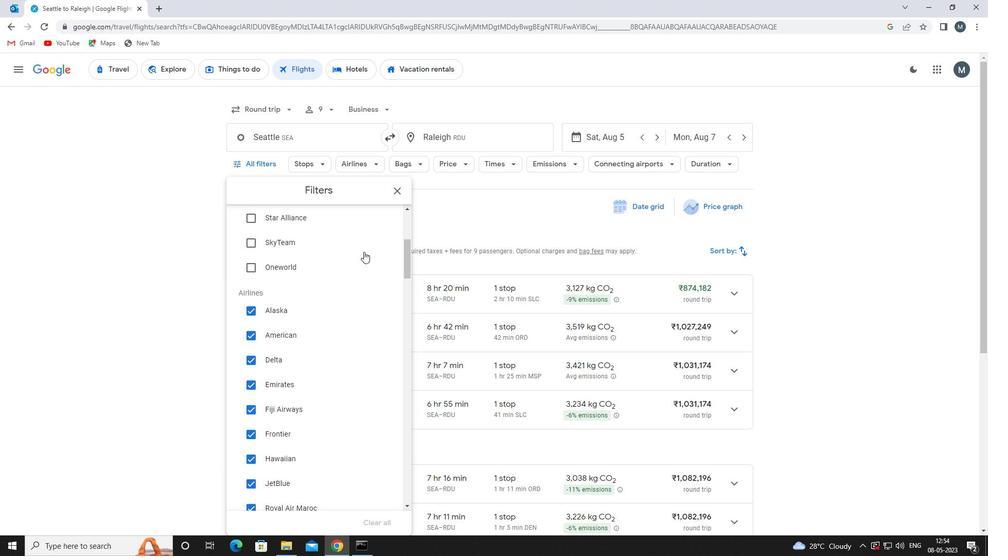 
Action: Mouse moved to (378, 277)
Screenshot: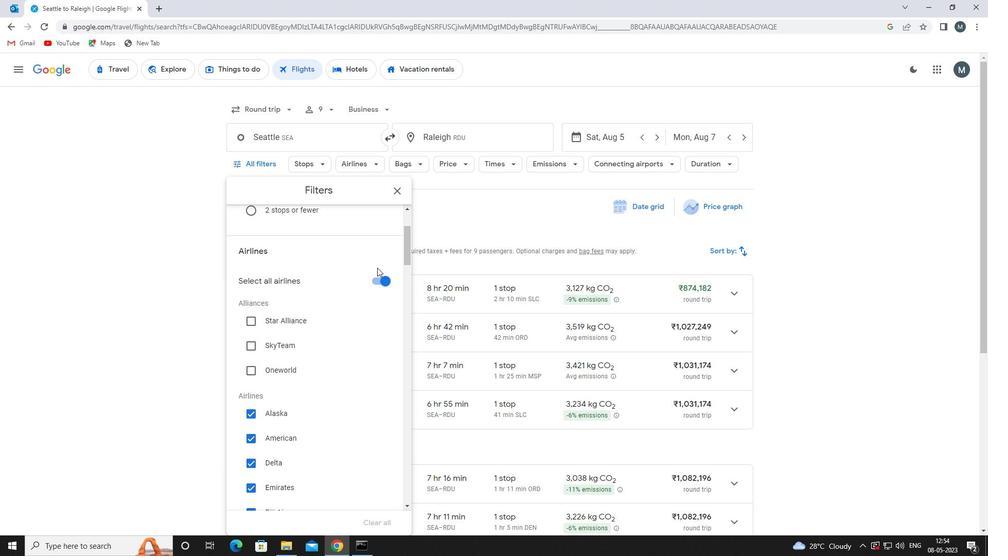 
Action: Mouse pressed left at (378, 277)
Screenshot: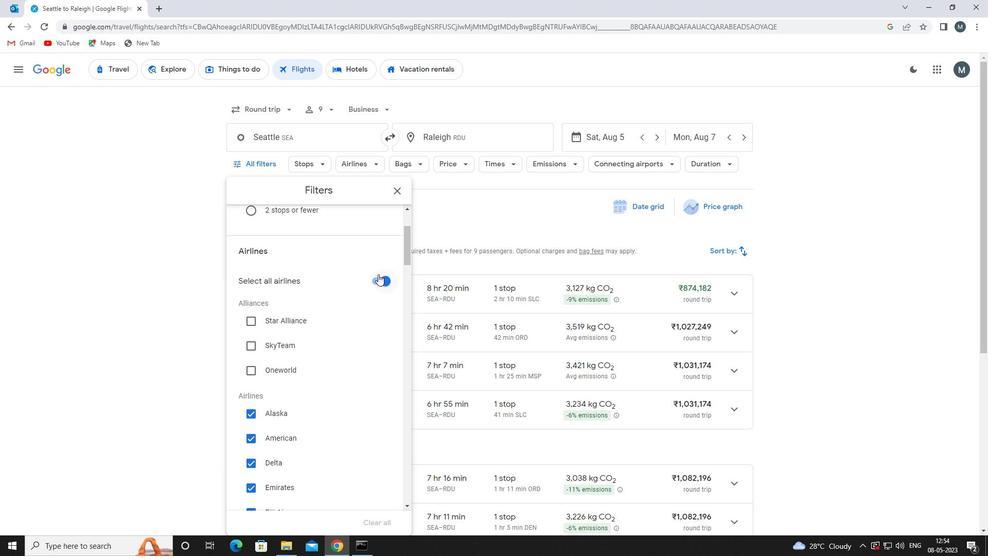 
Action: Mouse moved to (345, 301)
Screenshot: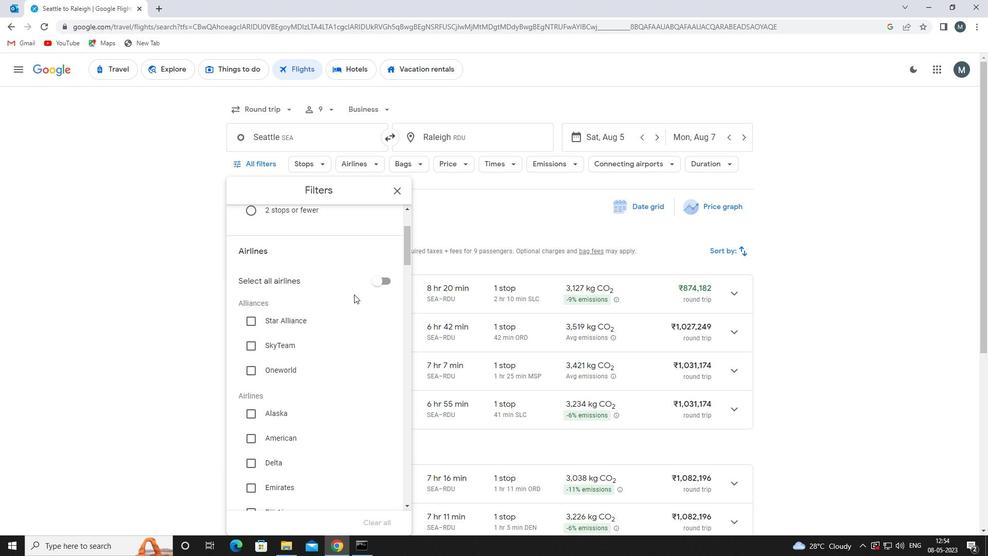 
Action: Mouse scrolled (345, 300) with delta (0, 0)
Screenshot: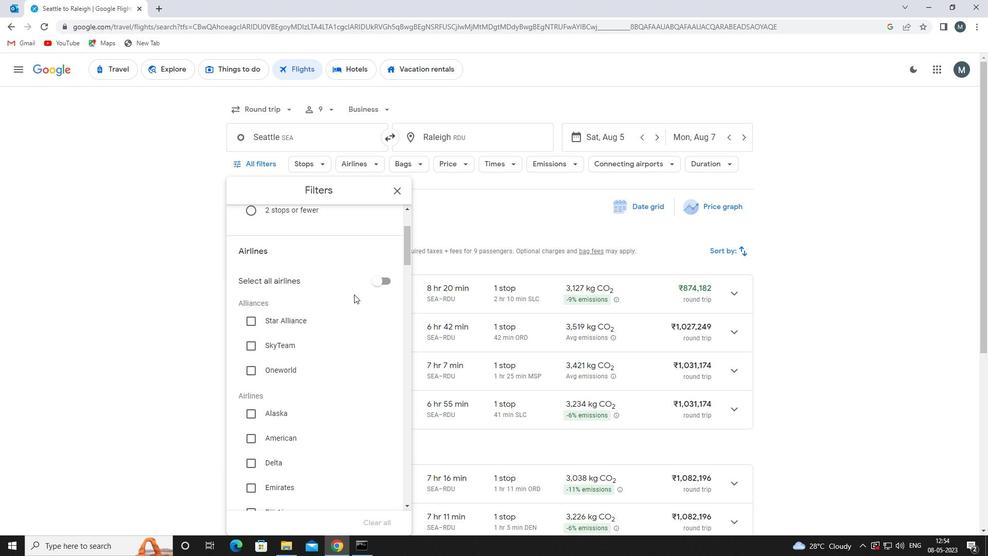 
Action: Mouse moved to (343, 304)
Screenshot: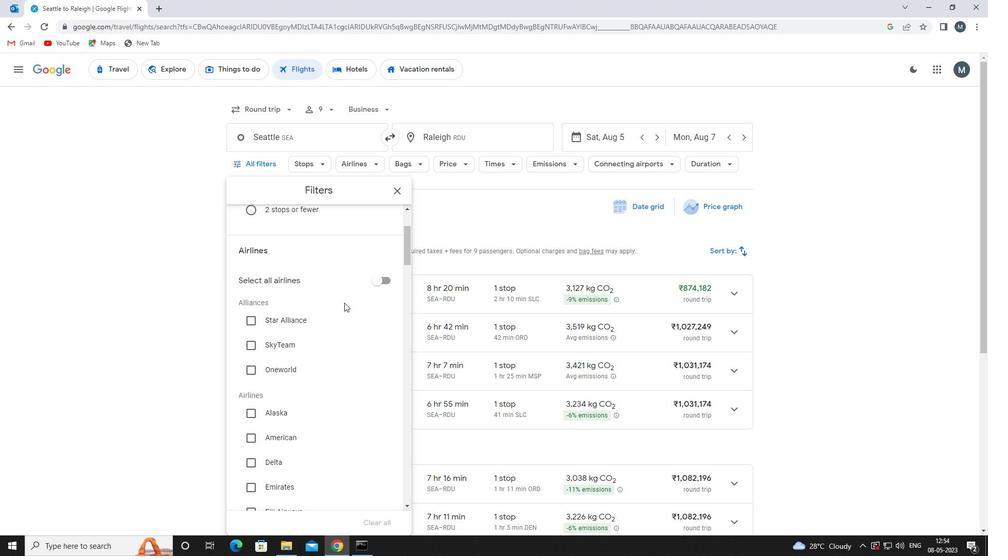 
Action: Mouse scrolled (343, 303) with delta (0, 0)
Screenshot: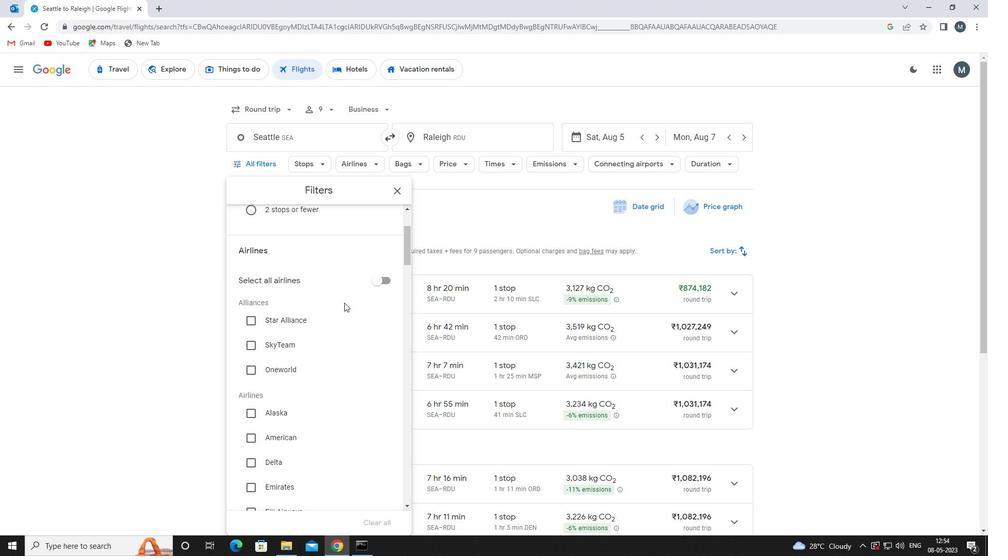 
Action: Mouse moved to (318, 382)
Screenshot: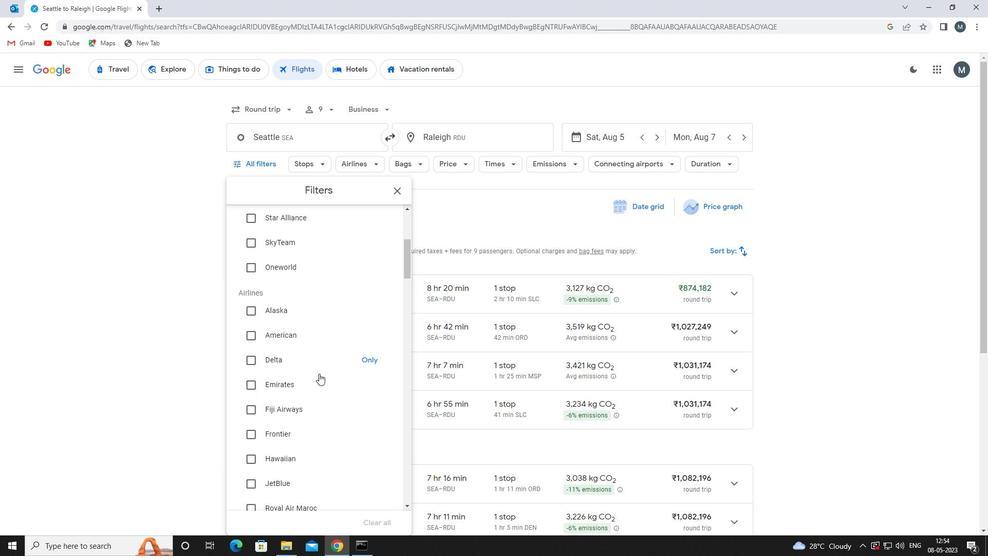 
Action: Mouse pressed left at (318, 382)
Screenshot: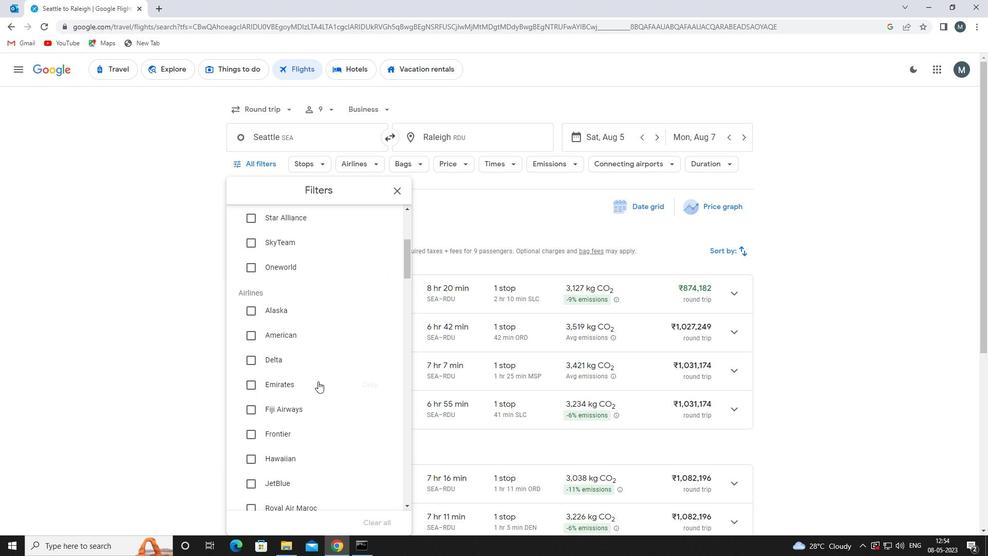 
Action: Mouse moved to (330, 353)
Screenshot: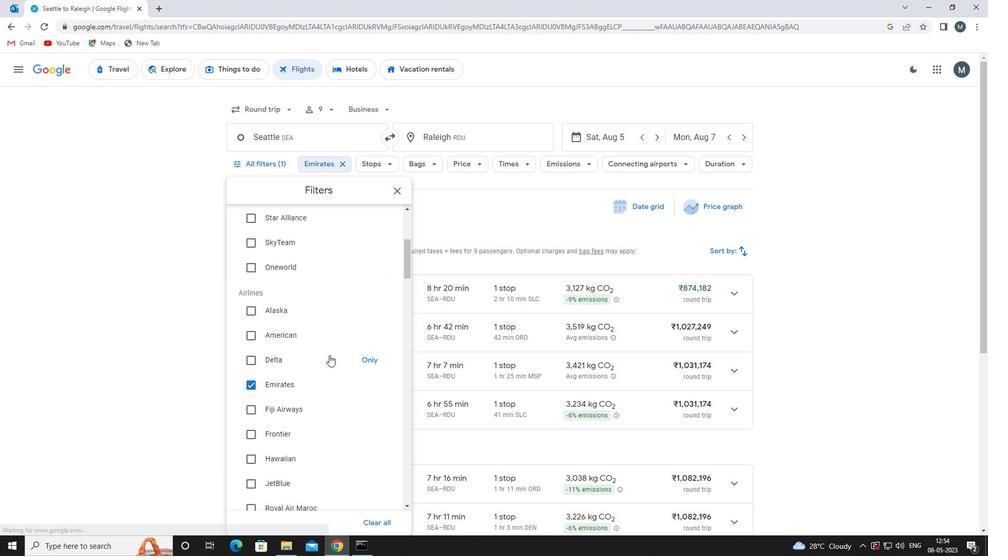 
Action: Mouse scrolled (330, 353) with delta (0, 0)
Screenshot: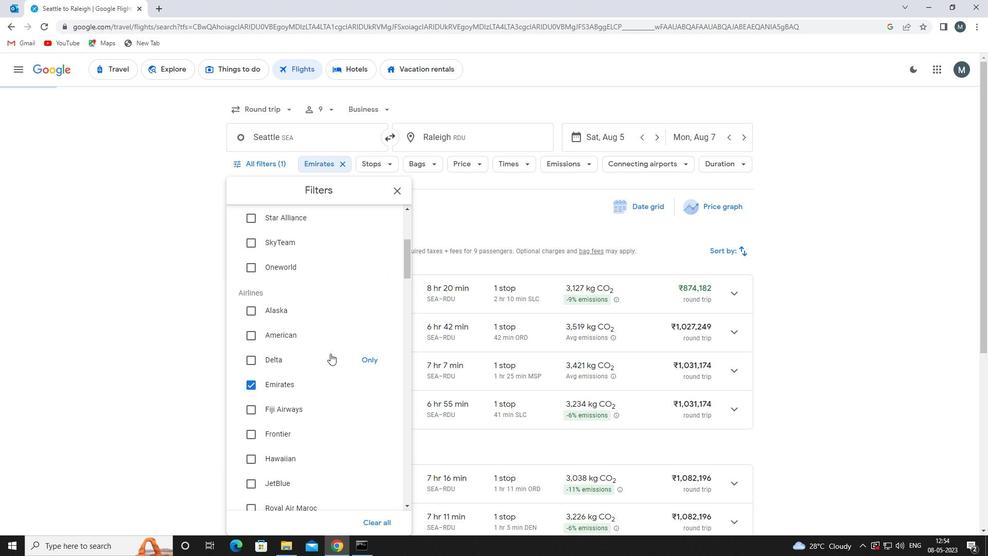 
Action: Mouse scrolled (330, 353) with delta (0, 0)
Screenshot: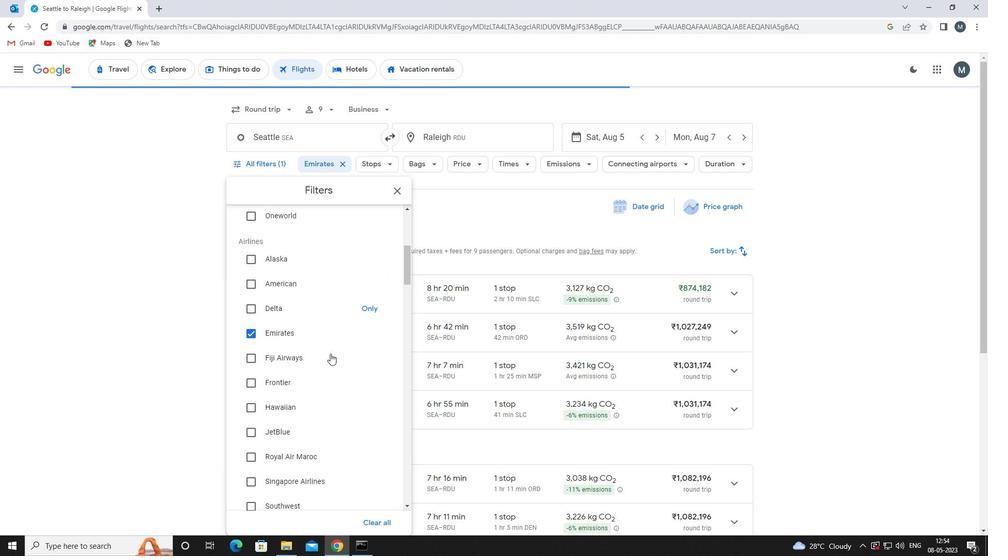 
Action: Mouse scrolled (330, 353) with delta (0, 0)
Screenshot: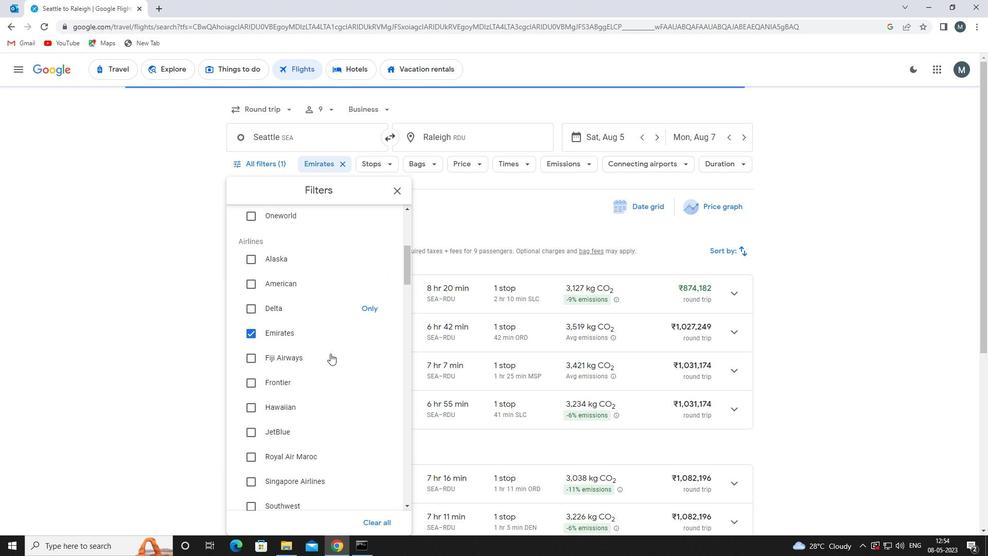 
Action: Mouse scrolled (330, 353) with delta (0, 0)
Screenshot: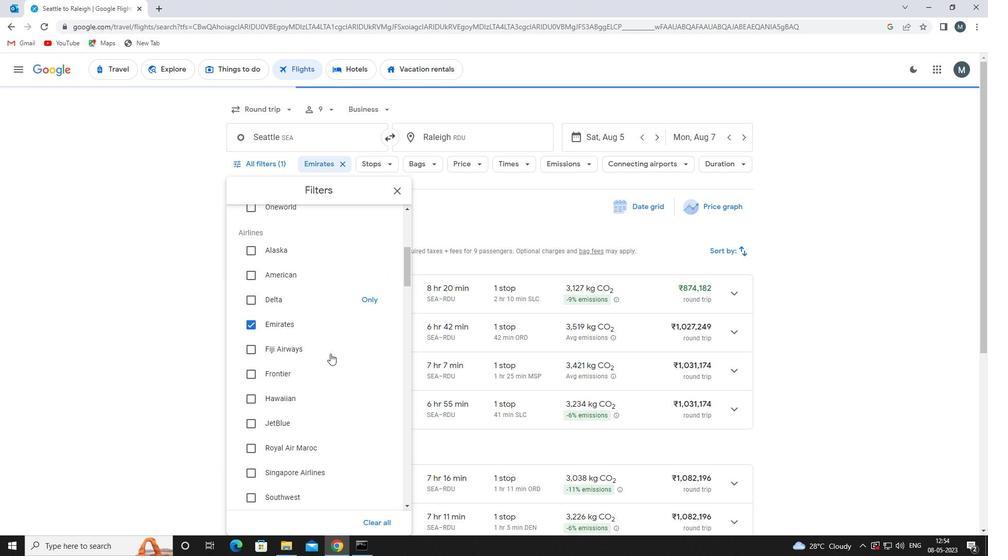 
Action: Mouse scrolled (330, 353) with delta (0, 0)
Screenshot: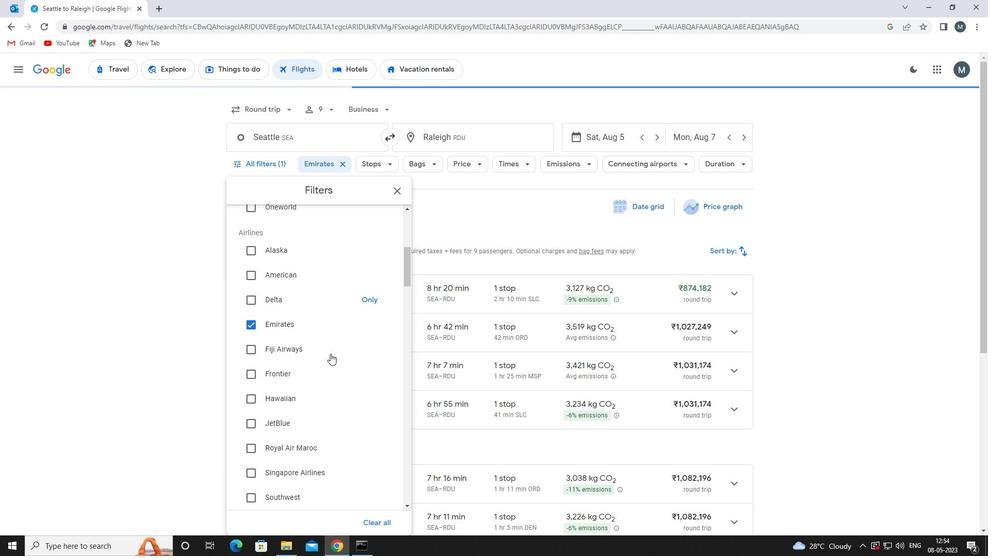 
Action: Mouse scrolled (330, 353) with delta (0, 0)
Screenshot: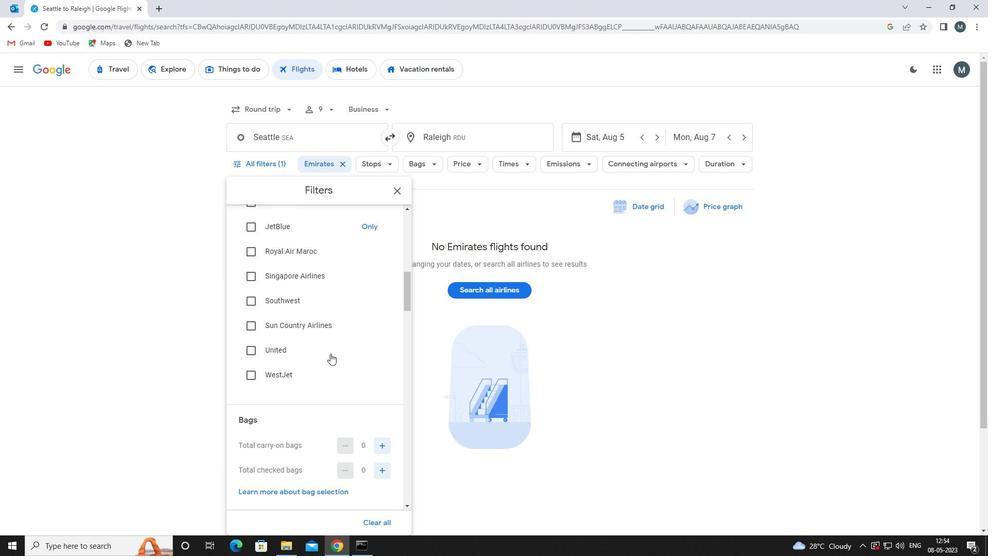 
Action: Mouse moved to (386, 392)
Screenshot: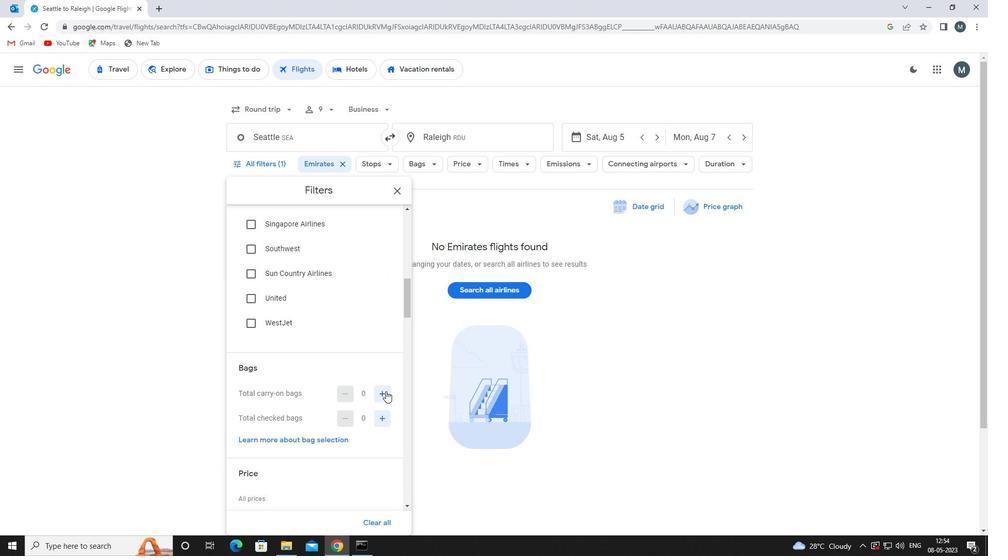
Action: Mouse pressed left at (386, 392)
Screenshot: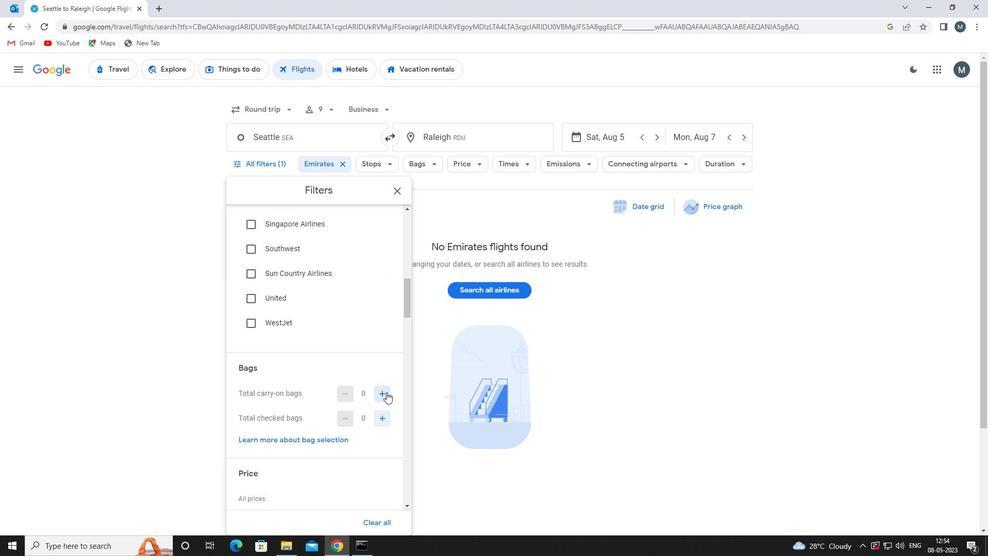 
Action: Mouse moved to (349, 355)
Screenshot: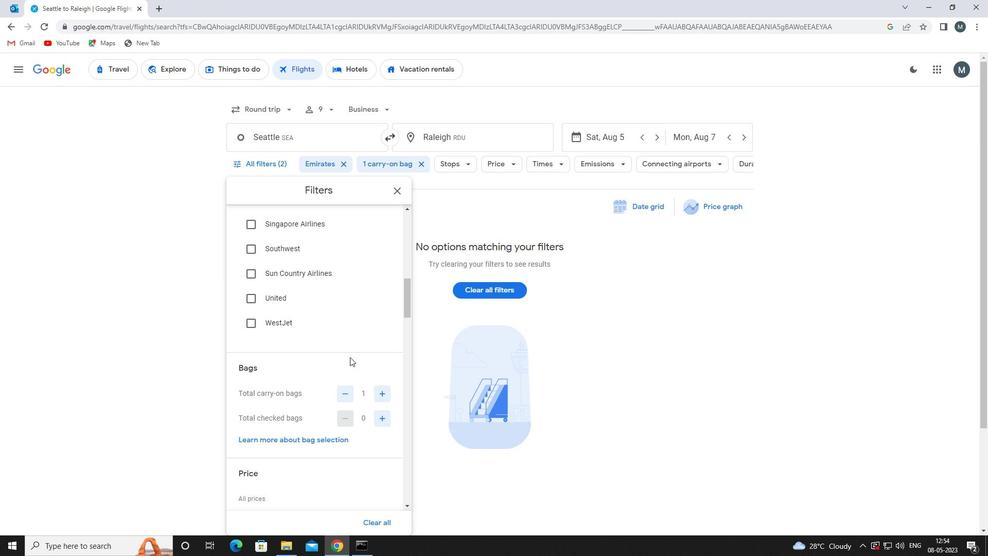 
Action: Mouse scrolled (349, 354) with delta (0, 0)
Screenshot: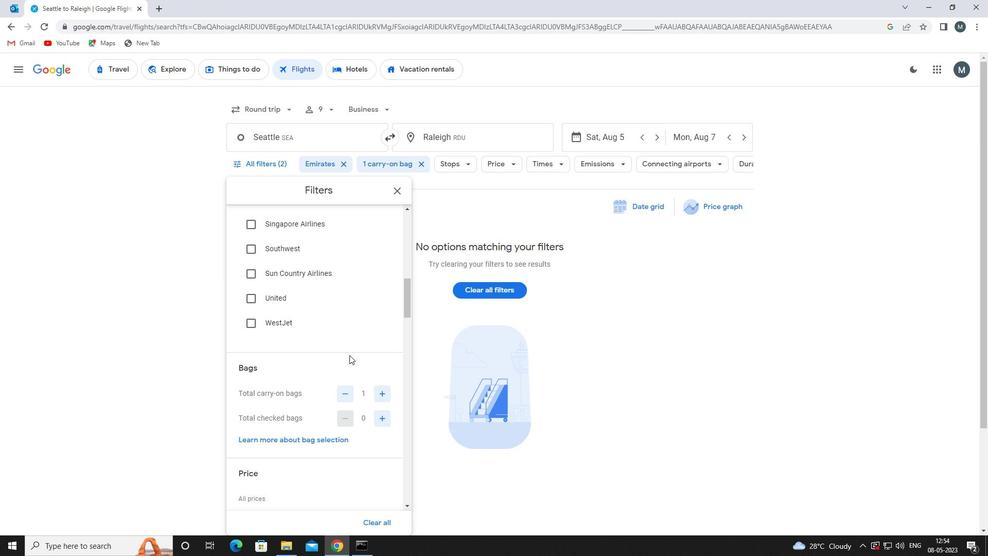 
Action: Mouse moved to (336, 353)
Screenshot: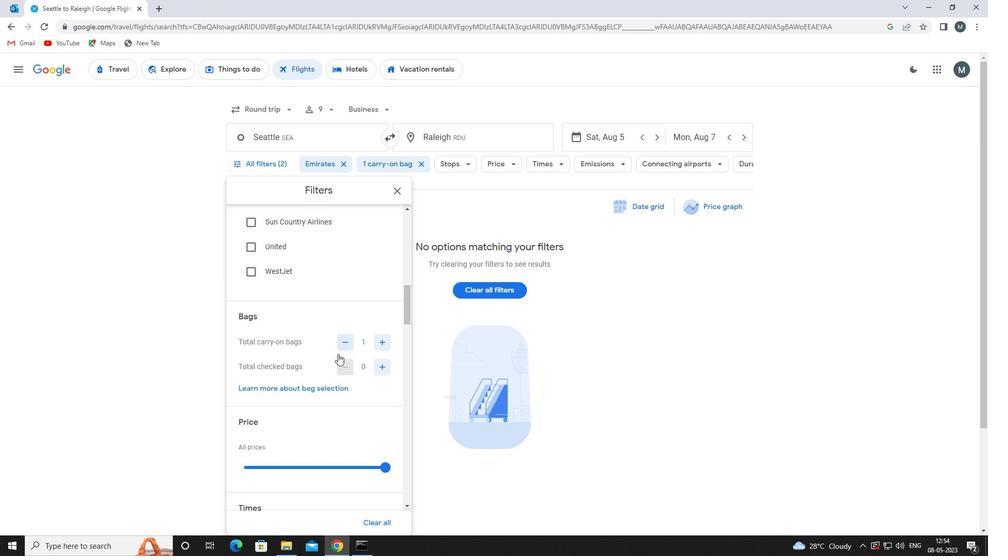 
Action: Mouse scrolled (336, 353) with delta (0, 0)
Screenshot: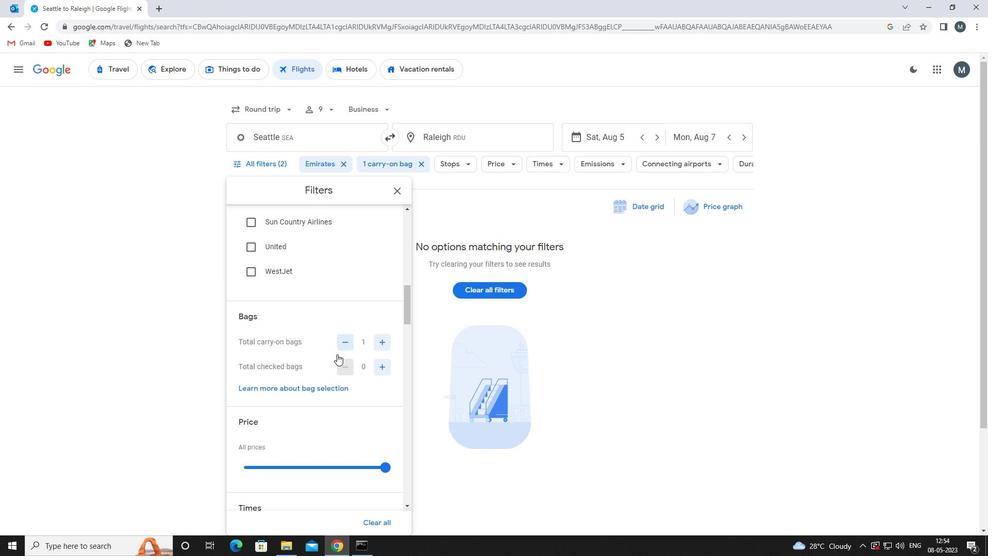 
Action: Mouse scrolled (336, 353) with delta (0, 0)
Screenshot: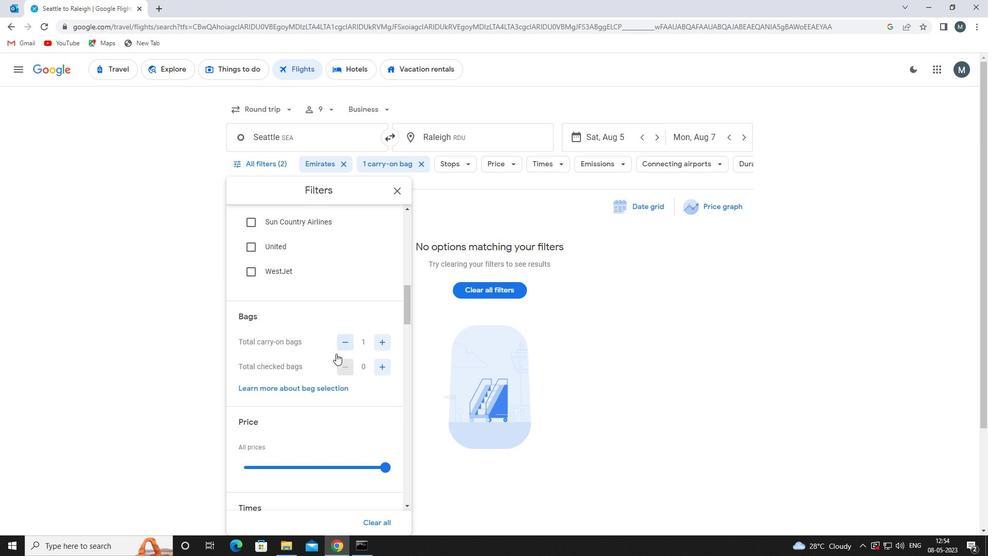 
Action: Mouse moved to (306, 360)
Screenshot: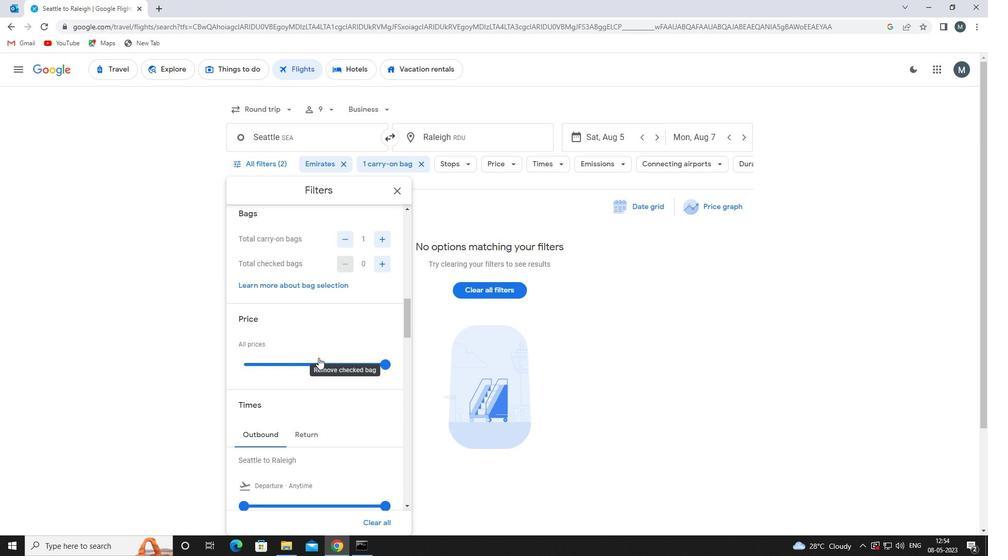 
Action: Mouse pressed left at (306, 360)
Screenshot: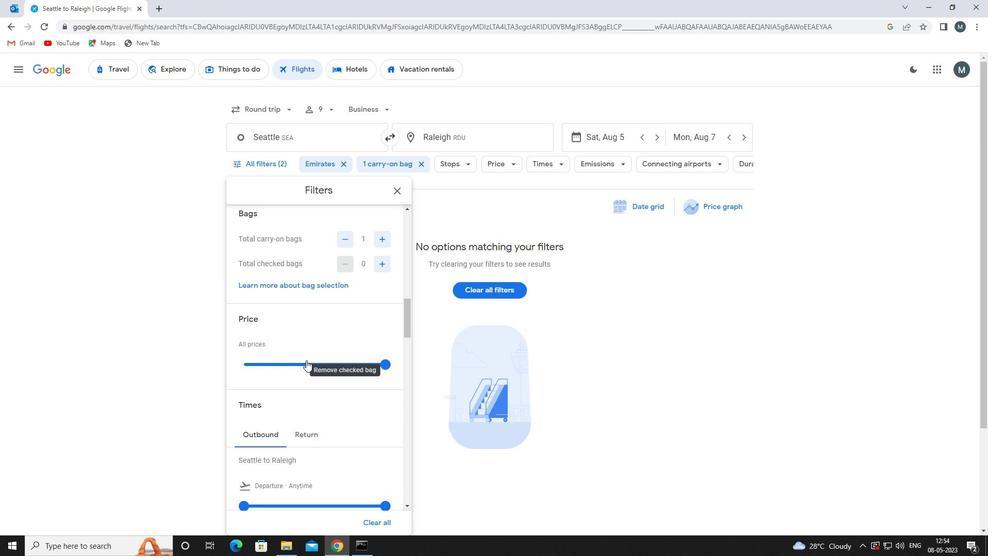 
Action: Mouse pressed left at (306, 360)
Screenshot: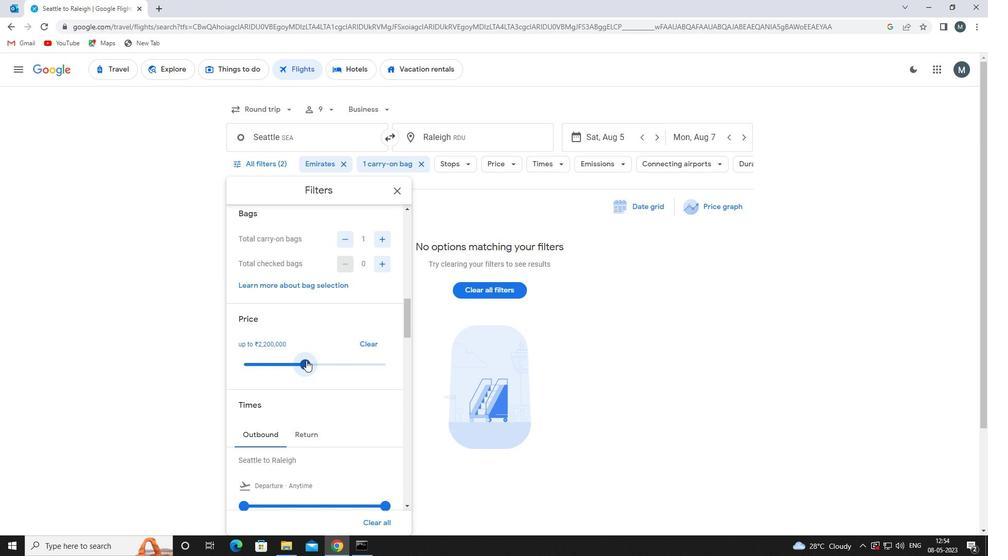 
Action: Mouse moved to (314, 329)
Screenshot: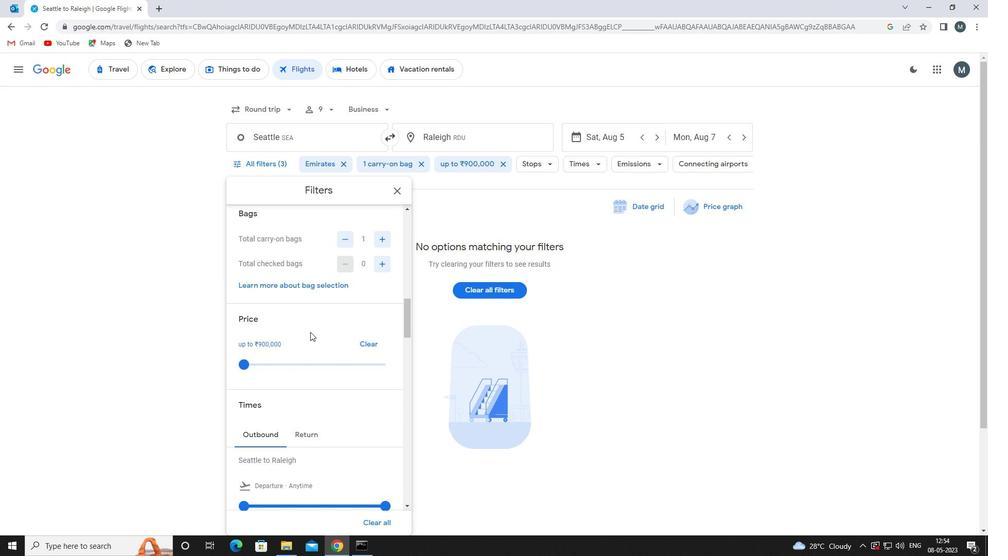 
Action: Mouse scrolled (314, 329) with delta (0, 0)
Screenshot: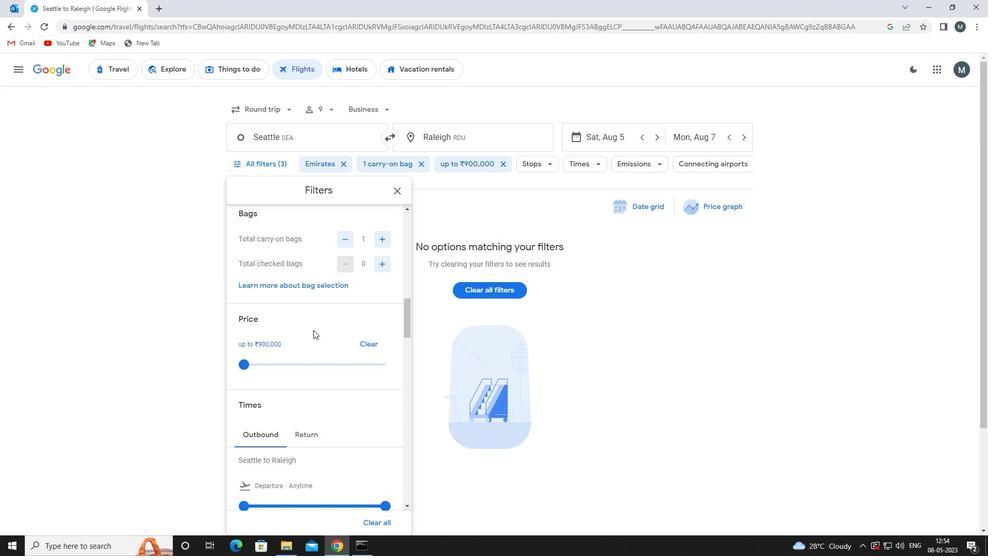 
Action: Mouse moved to (314, 329)
Screenshot: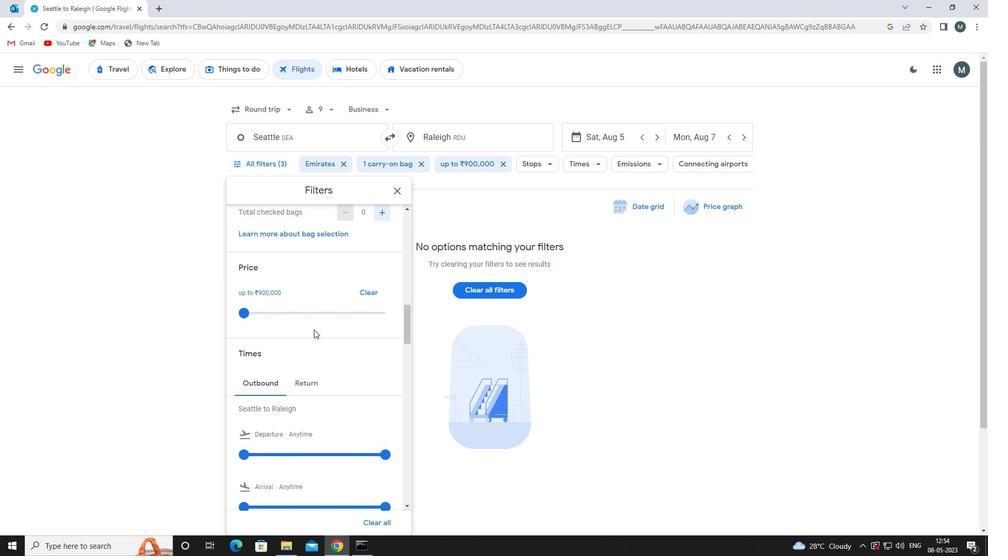 
Action: Mouse scrolled (314, 329) with delta (0, 0)
Screenshot: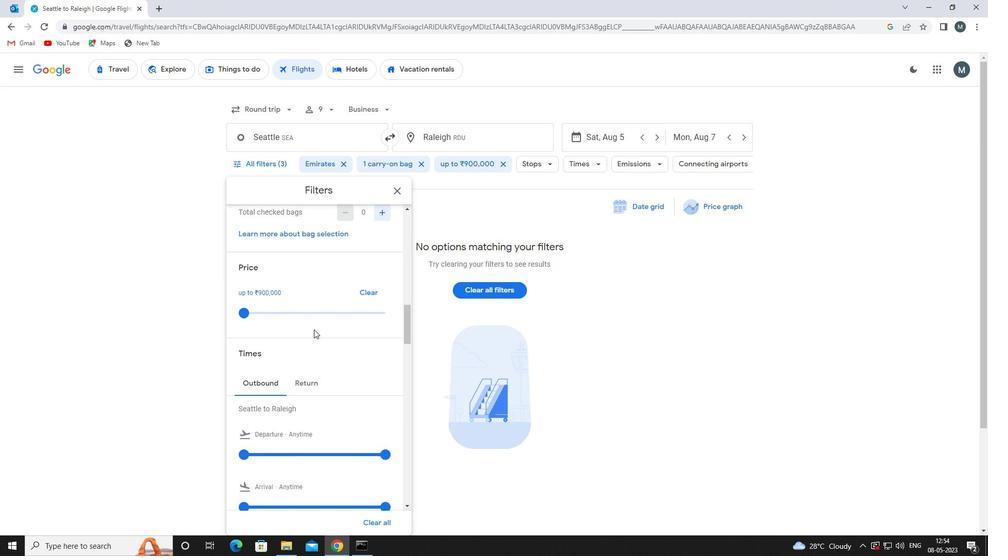 
Action: Mouse moved to (319, 323)
Screenshot: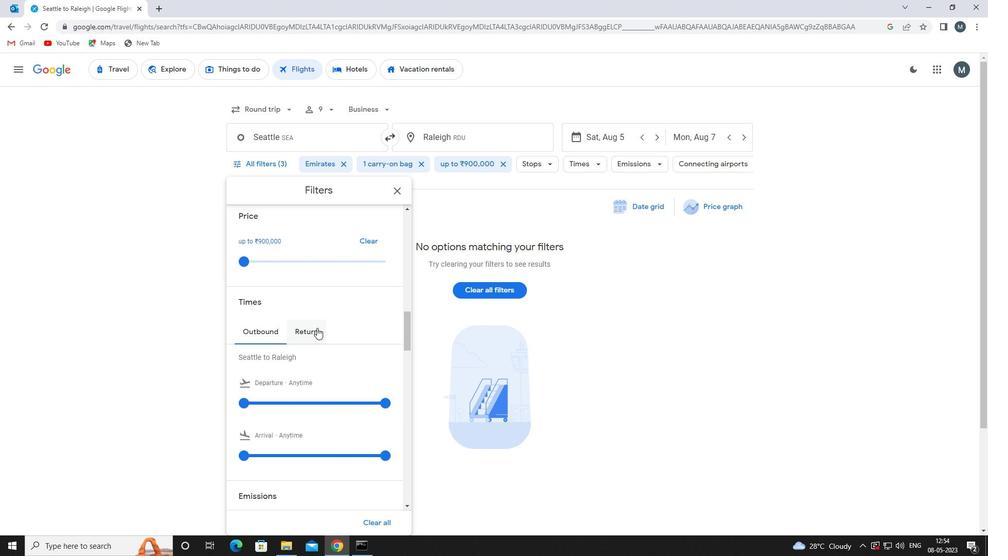 
Action: Mouse scrolled (319, 322) with delta (0, 0)
Screenshot: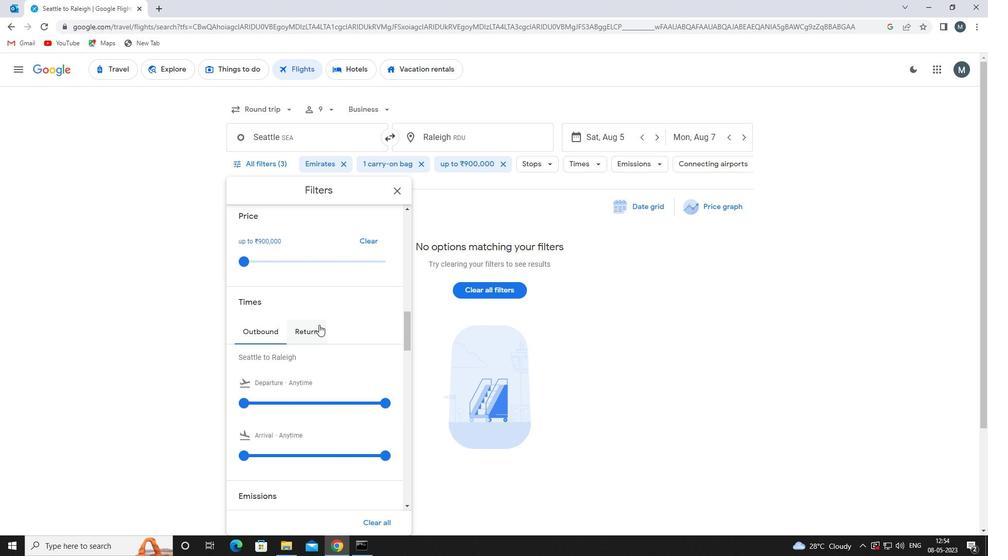 
Action: Mouse moved to (245, 351)
Screenshot: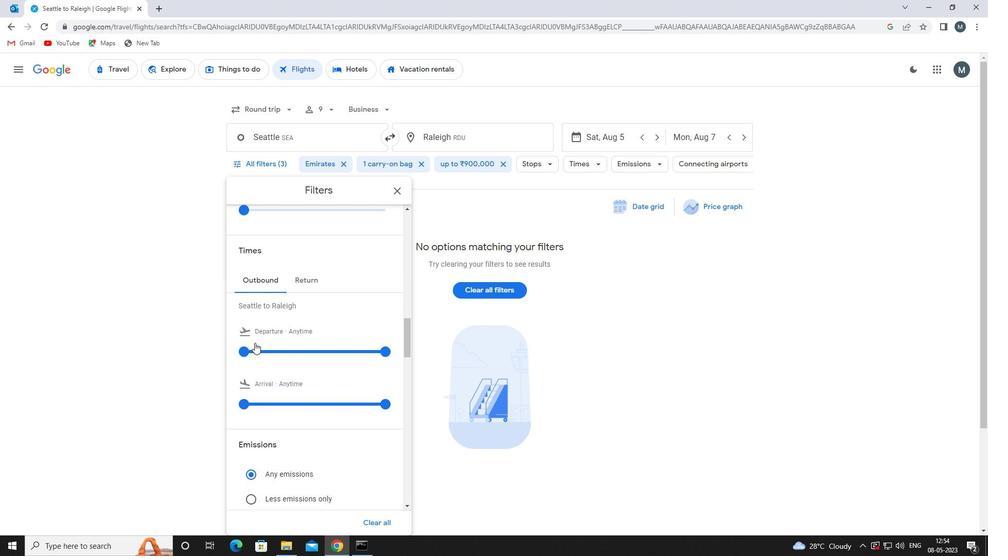 
Action: Mouse pressed left at (245, 351)
Screenshot: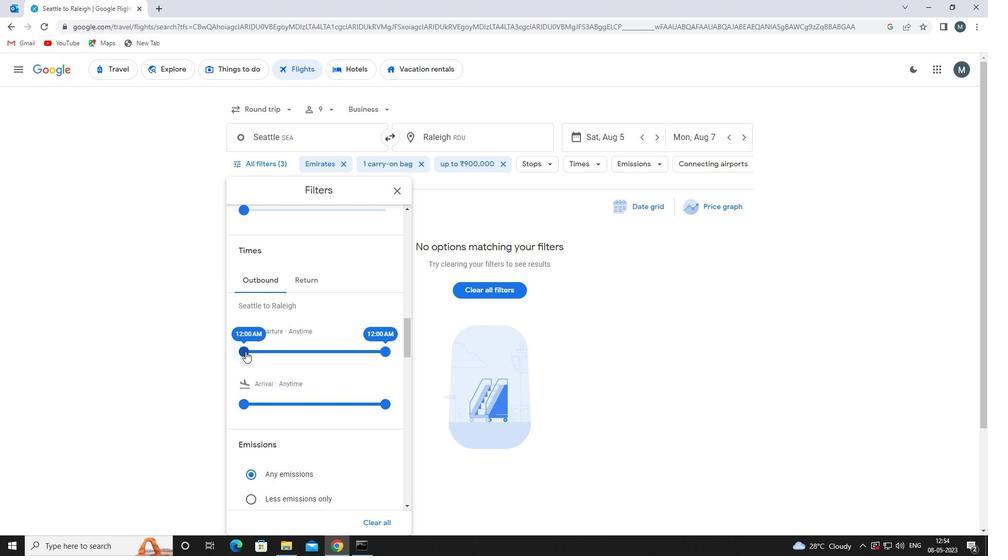 
Action: Mouse moved to (384, 348)
Screenshot: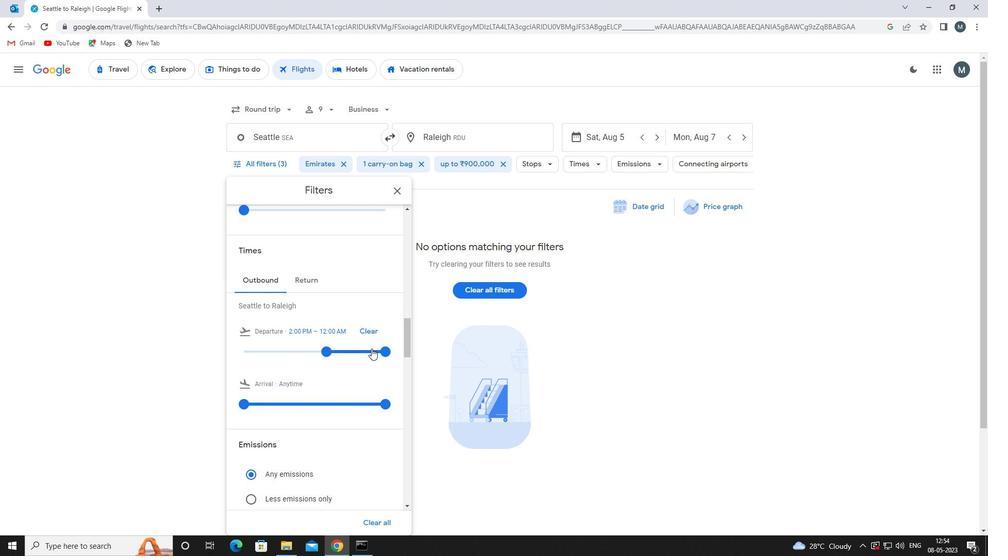 
Action: Mouse pressed left at (384, 348)
Screenshot: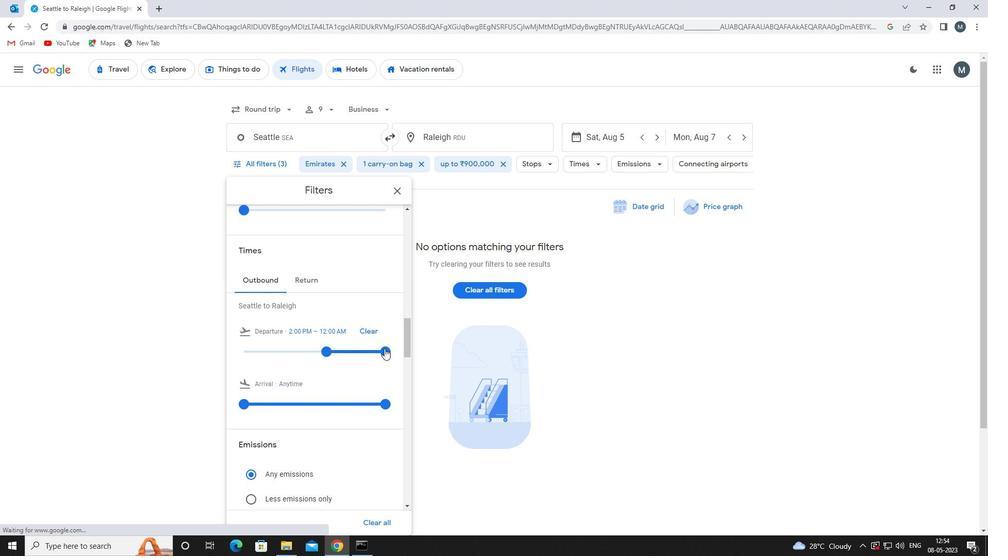 
Action: Mouse moved to (326, 351)
Screenshot: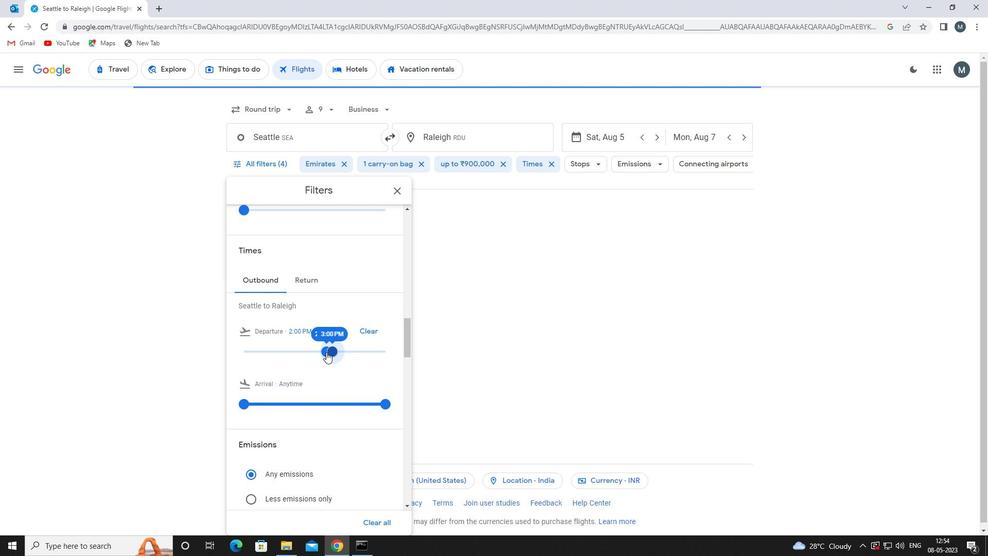 
Action: Mouse scrolled (326, 351) with delta (0, 0)
Screenshot: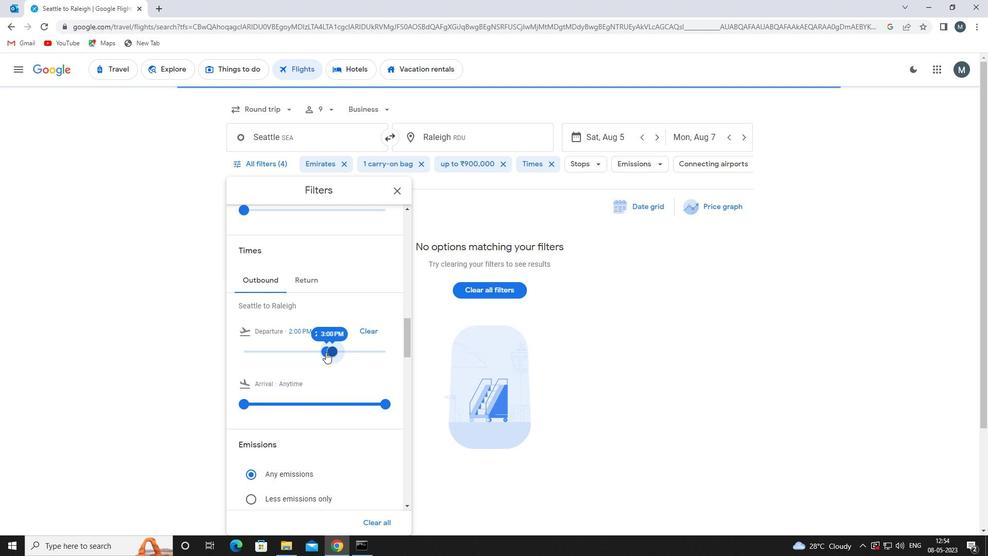 
Action: Mouse moved to (398, 193)
Screenshot: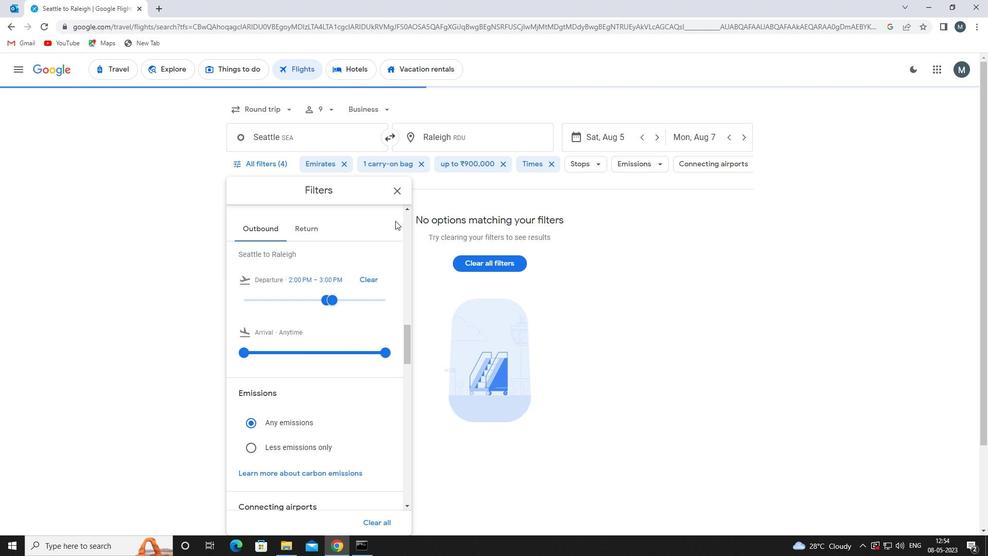 
Action: Mouse pressed left at (398, 193)
Screenshot: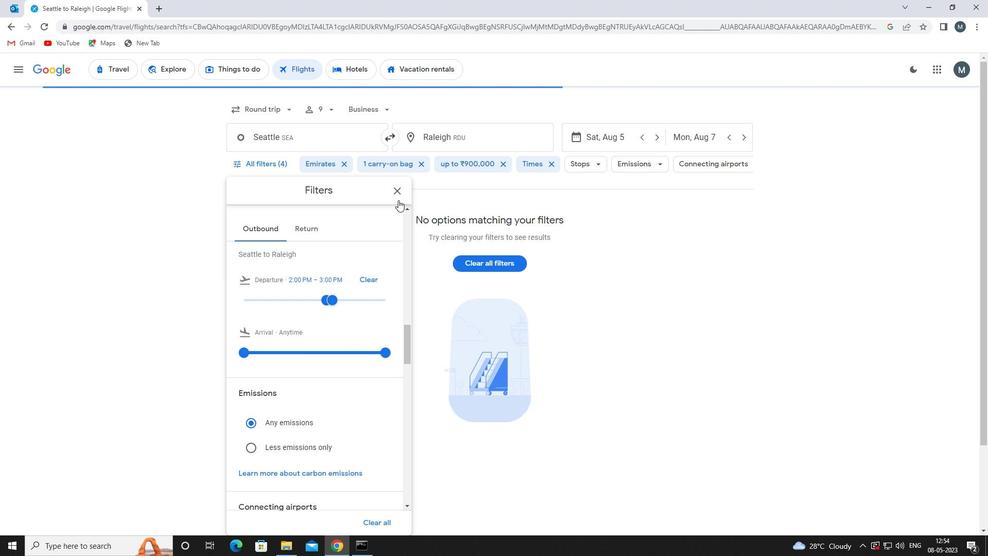 
Action: Mouse moved to (398, 195)
Screenshot: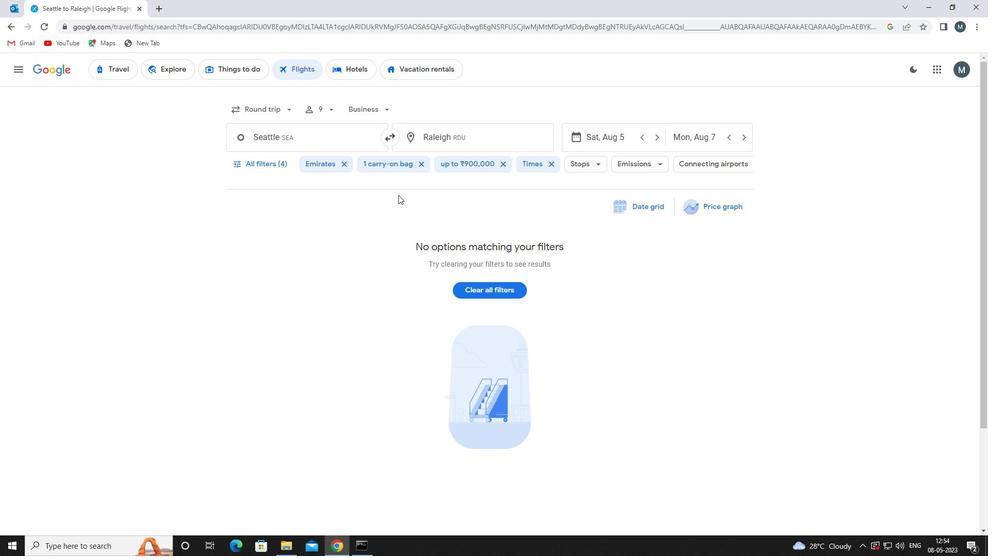 
